 Task: Look for space in Banja Luka, Bosnia and Herzegovina from 8th June, 2023 to 19th June, 2023 for 1 adult in price range Rs.5000 to Rs.12000. Place can be shared room with 1  bedroom having 1 bed and 1 bathroom. Property type can be house, flat, guest house, hotel. Amenities needed are: heating. Booking option can be shelf check-in. Required host language is English.
Action: Mouse moved to (439, 117)
Screenshot: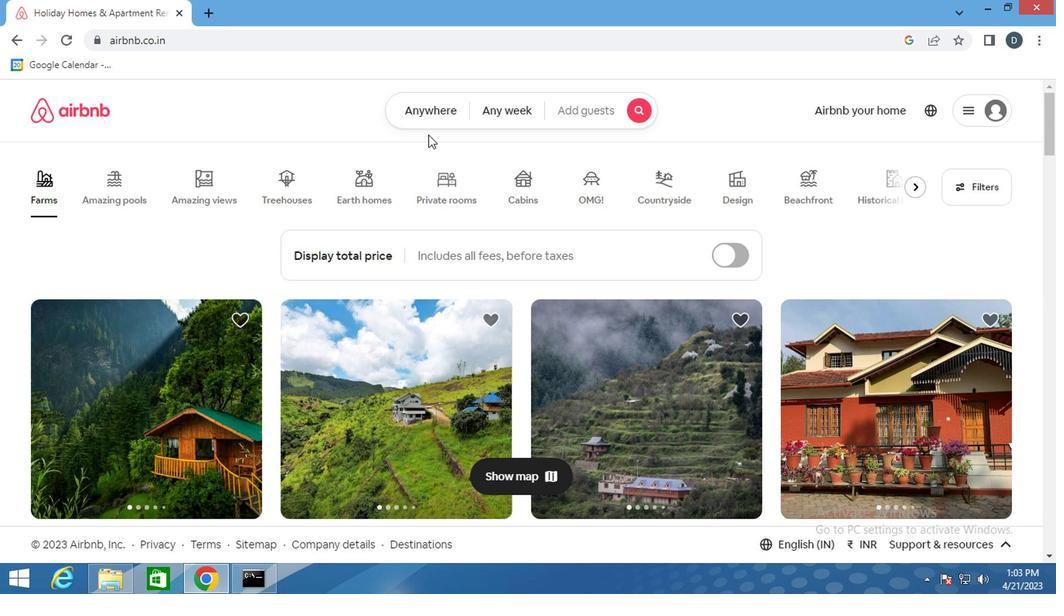 
Action: Mouse pressed left at (439, 117)
Screenshot: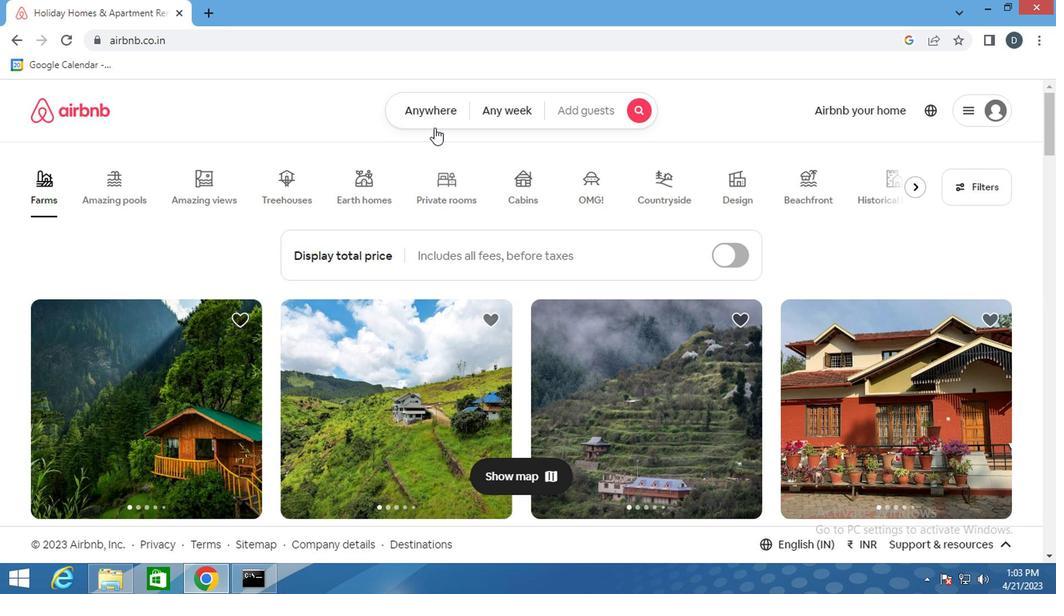 
Action: Mouse moved to (330, 163)
Screenshot: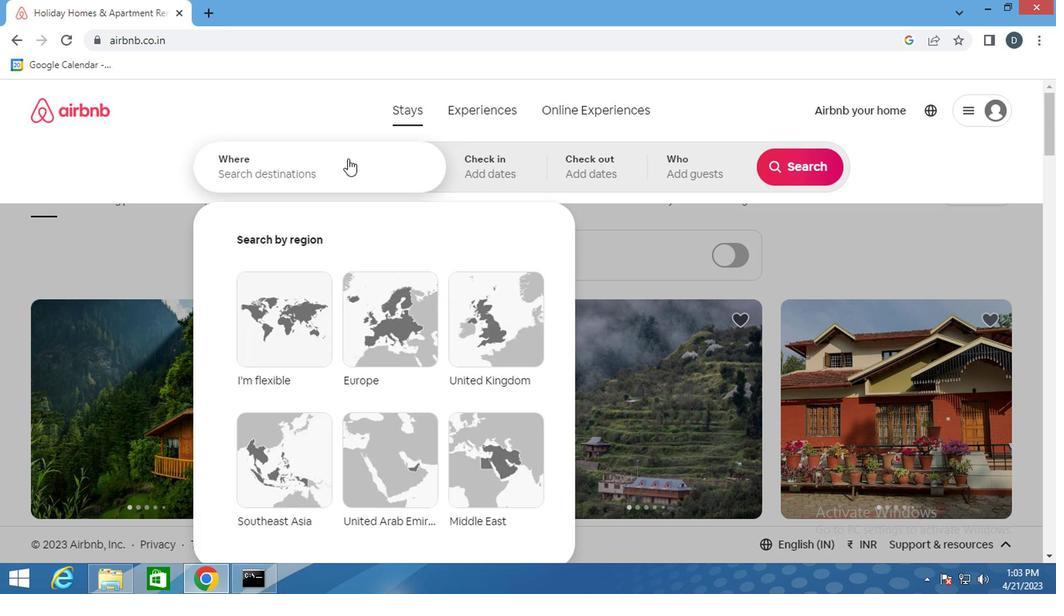 
Action: Mouse pressed left at (330, 163)
Screenshot: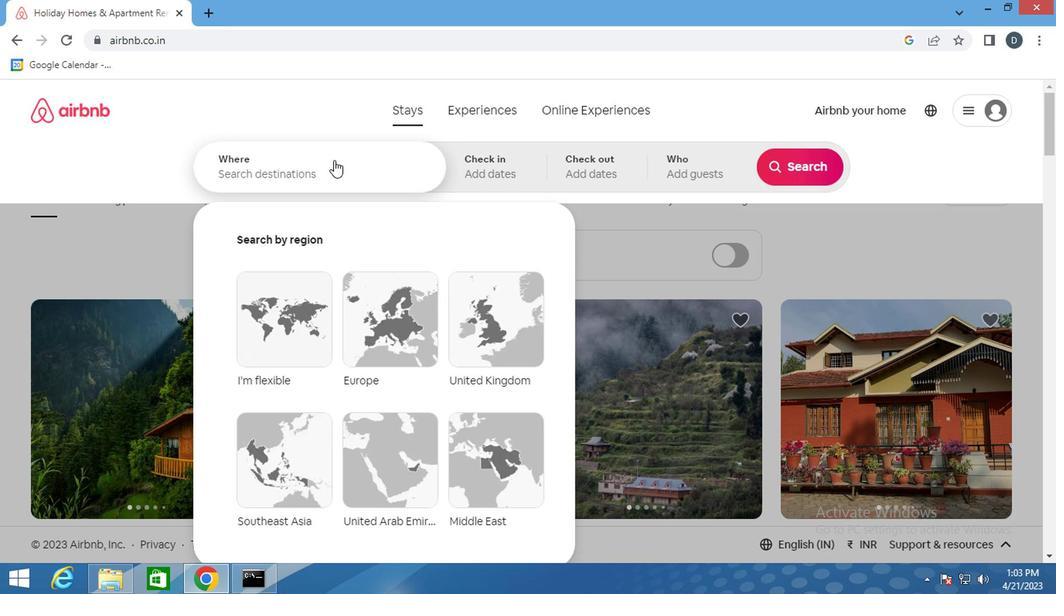
Action: Mouse moved to (314, 173)
Screenshot: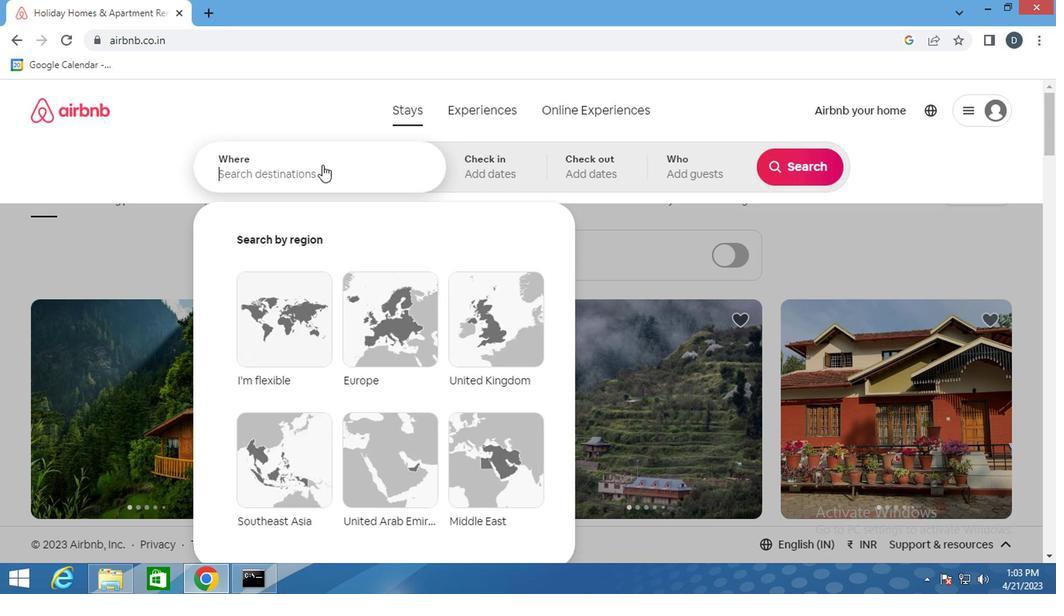 
Action: Key pressed <Key.shift><Key.shift><Key.shift><Key.shift>BANJA<Key.space><Key.shift>LUKA,<Key.shift>BOSNIA<Key.space>AND<Key.space><Key.shift><Key.shift><Key.shift><Key.shift><Key.shift>HERZEGOVINA<Key.enter>
Screenshot: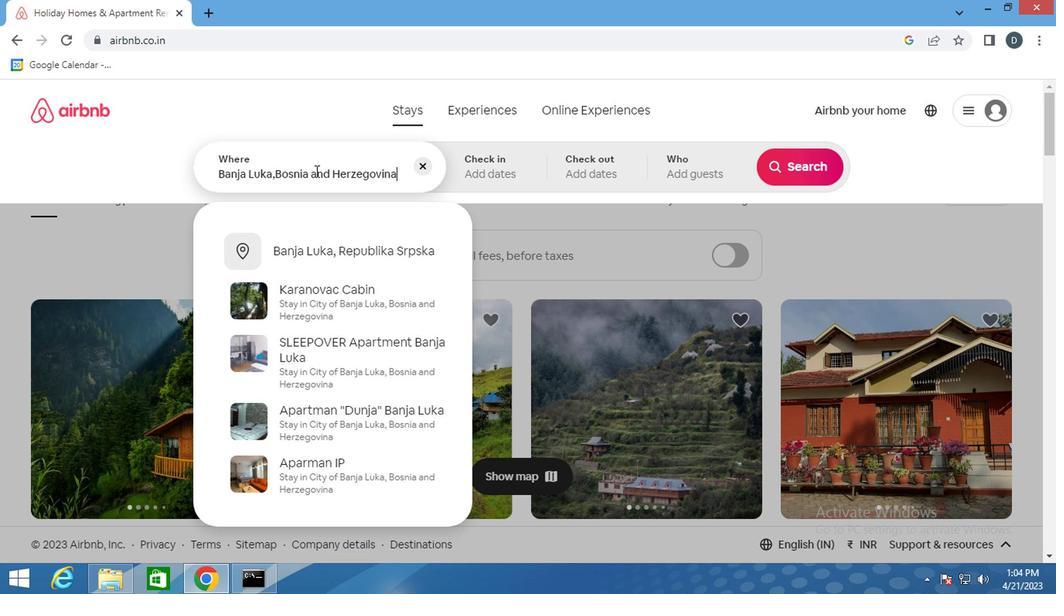 
Action: Mouse moved to (787, 284)
Screenshot: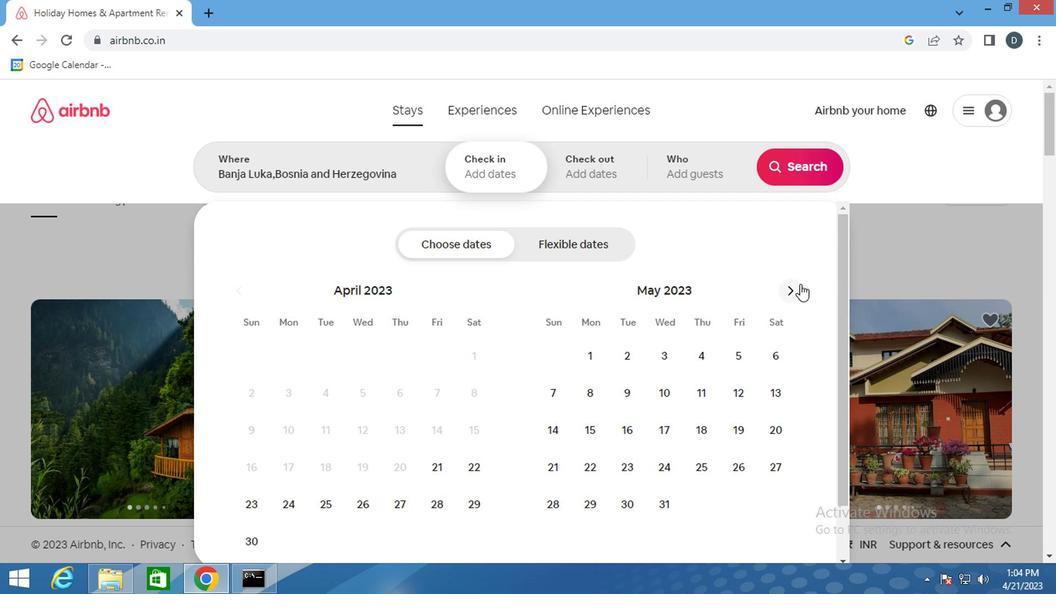 
Action: Mouse pressed left at (787, 284)
Screenshot: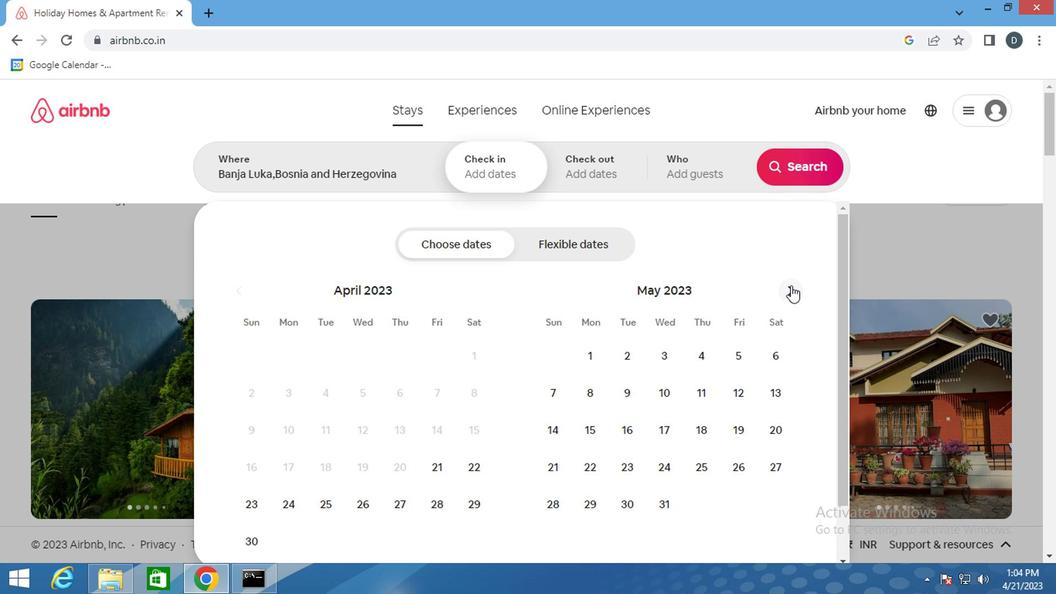 
Action: Mouse moved to (694, 389)
Screenshot: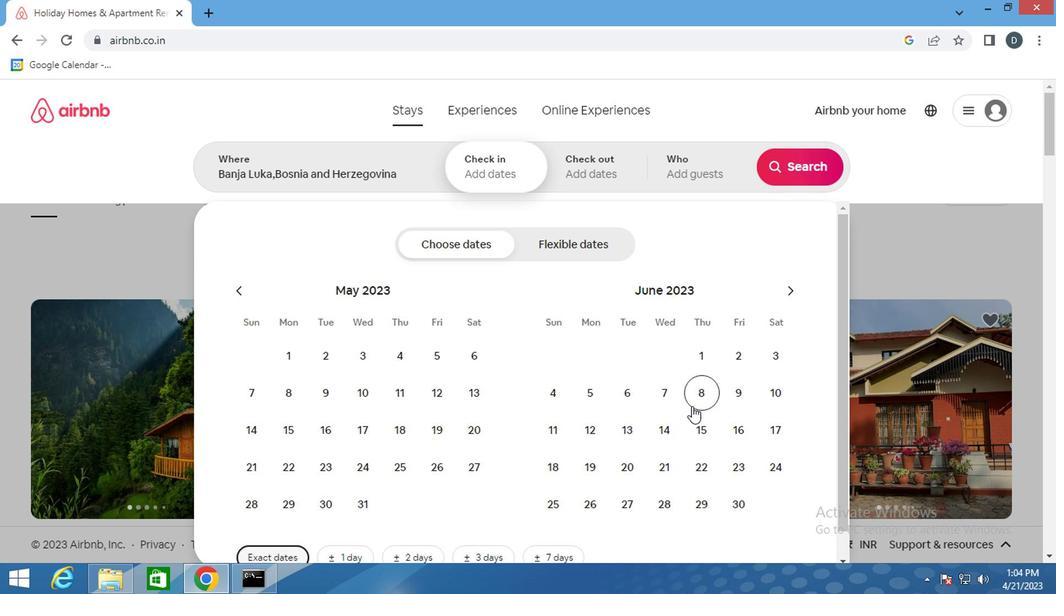 
Action: Mouse pressed left at (694, 389)
Screenshot: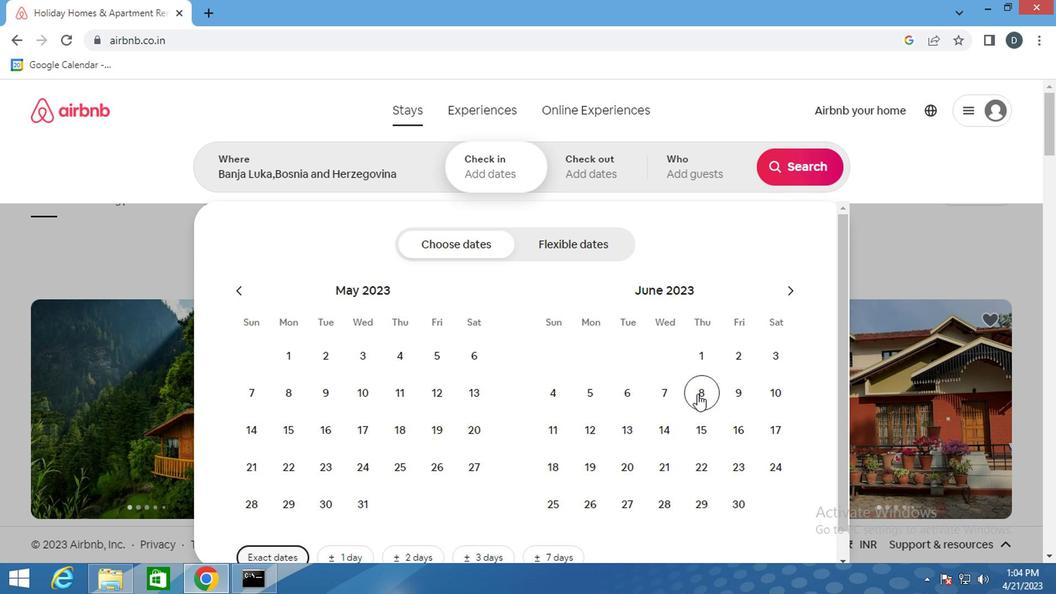 
Action: Mouse moved to (601, 469)
Screenshot: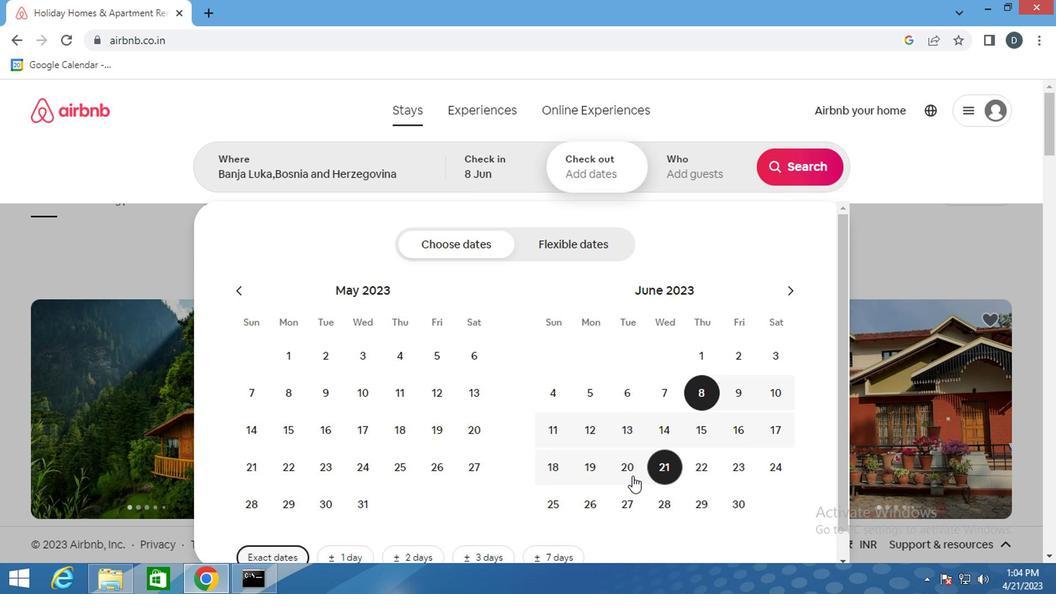 
Action: Mouse pressed left at (601, 469)
Screenshot: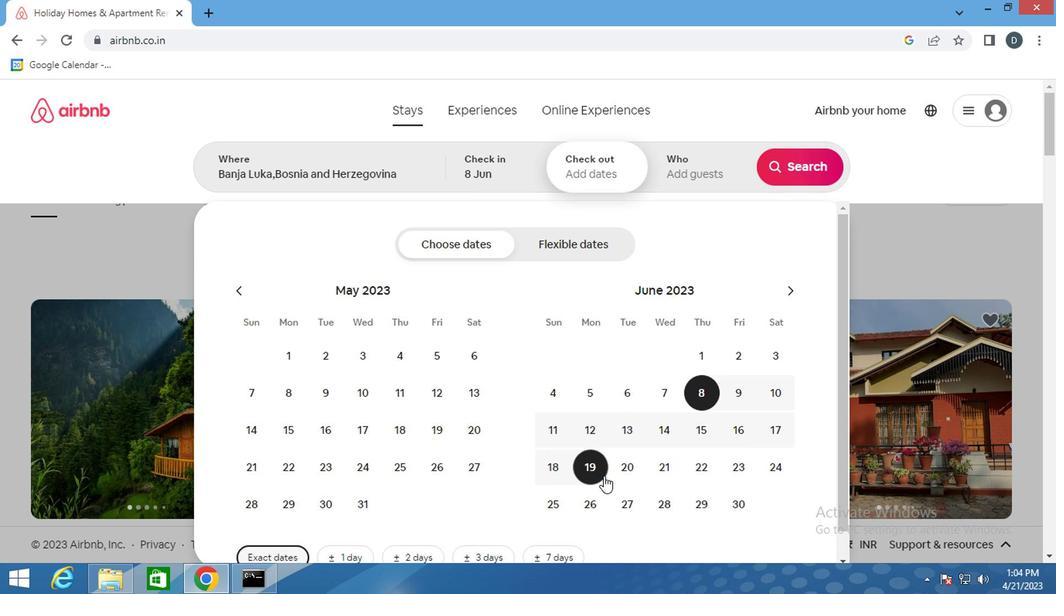 
Action: Mouse moved to (696, 169)
Screenshot: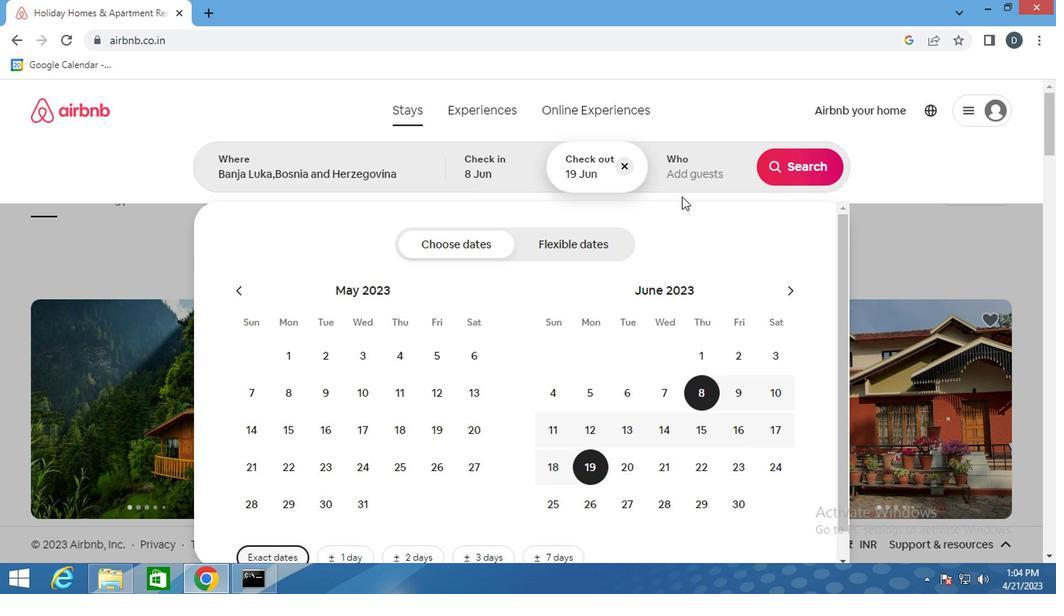 
Action: Mouse pressed left at (696, 169)
Screenshot: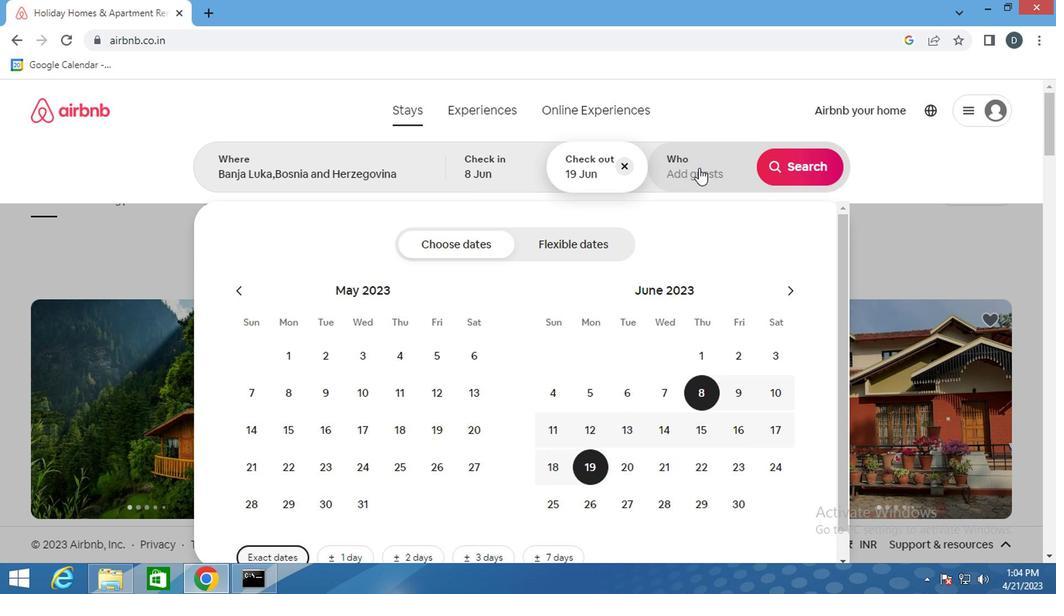 
Action: Mouse moved to (799, 245)
Screenshot: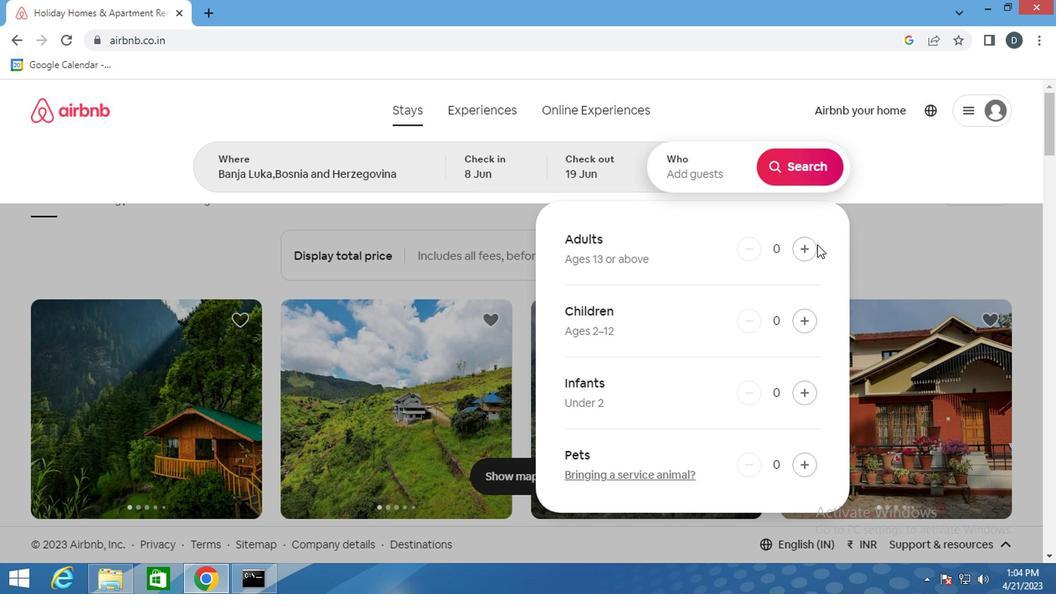 
Action: Mouse pressed left at (799, 245)
Screenshot: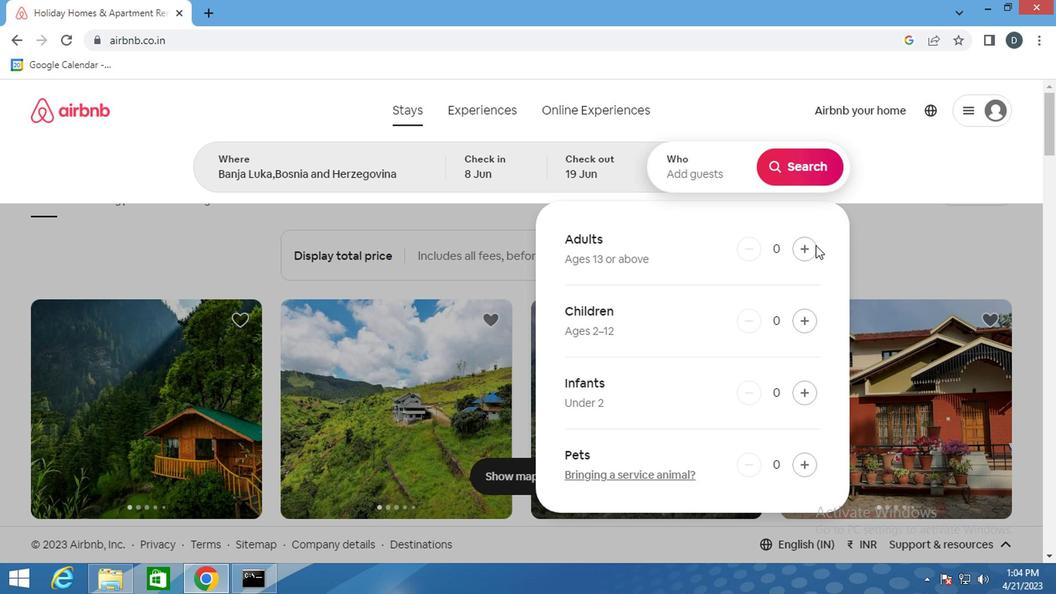 
Action: Mouse moved to (791, 158)
Screenshot: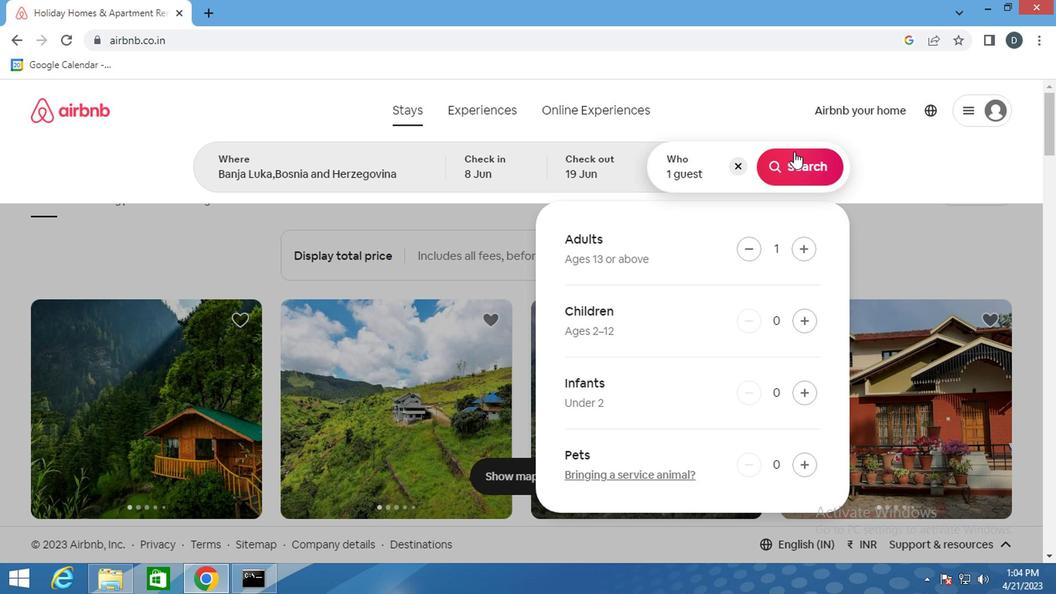 
Action: Mouse pressed left at (791, 158)
Screenshot: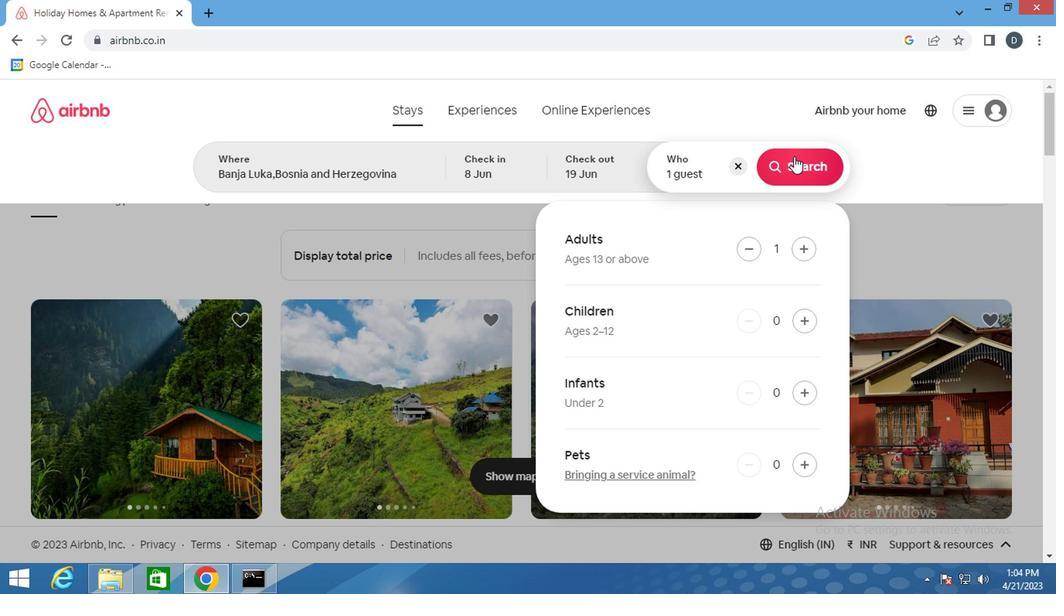 
Action: Mouse moved to (996, 174)
Screenshot: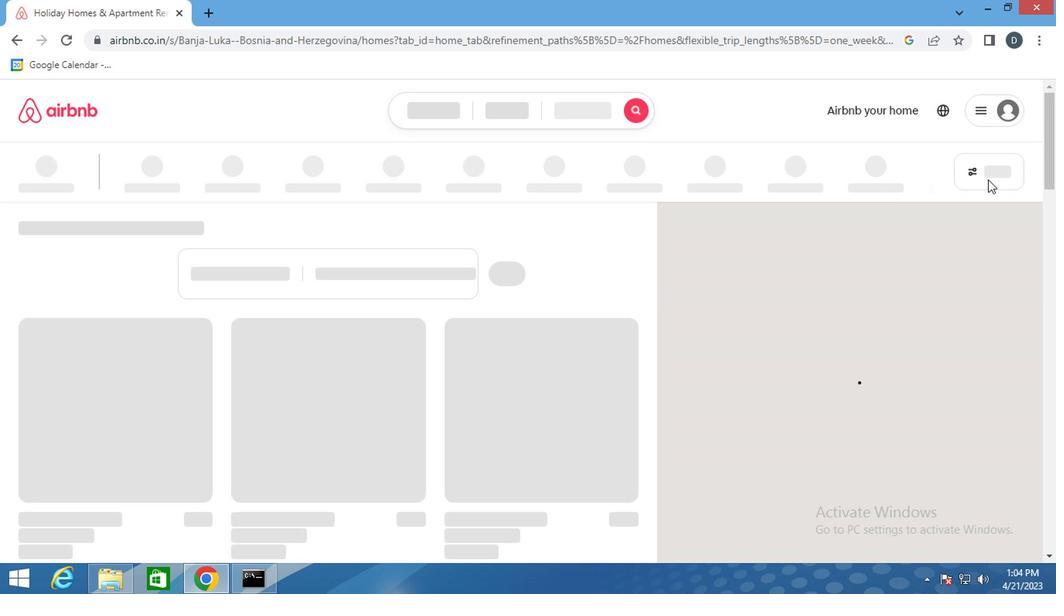 
Action: Mouse pressed left at (996, 174)
Screenshot: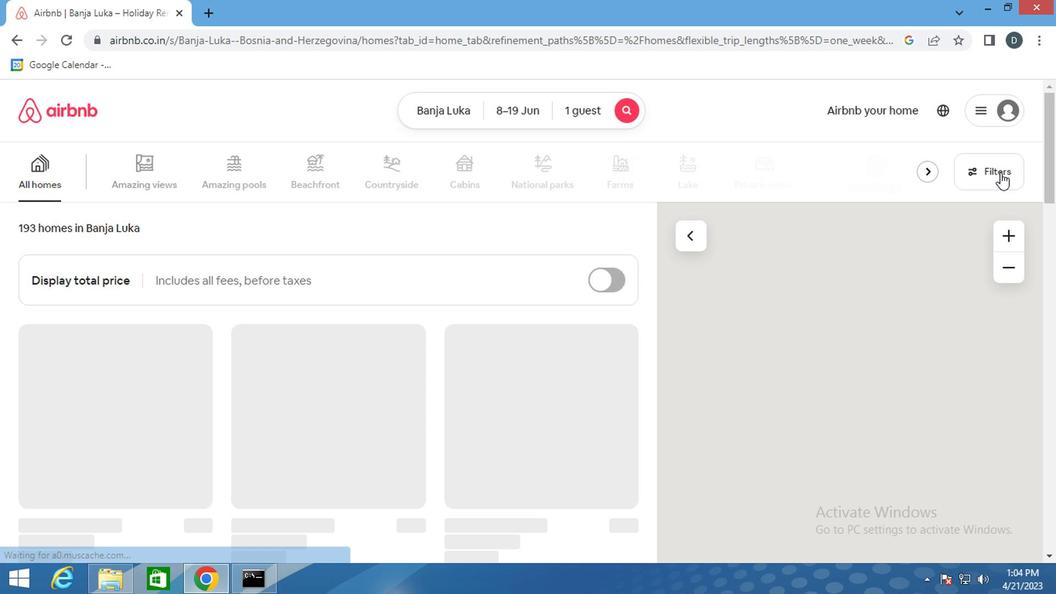 
Action: Mouse moved to (331, 364)
Screenshot: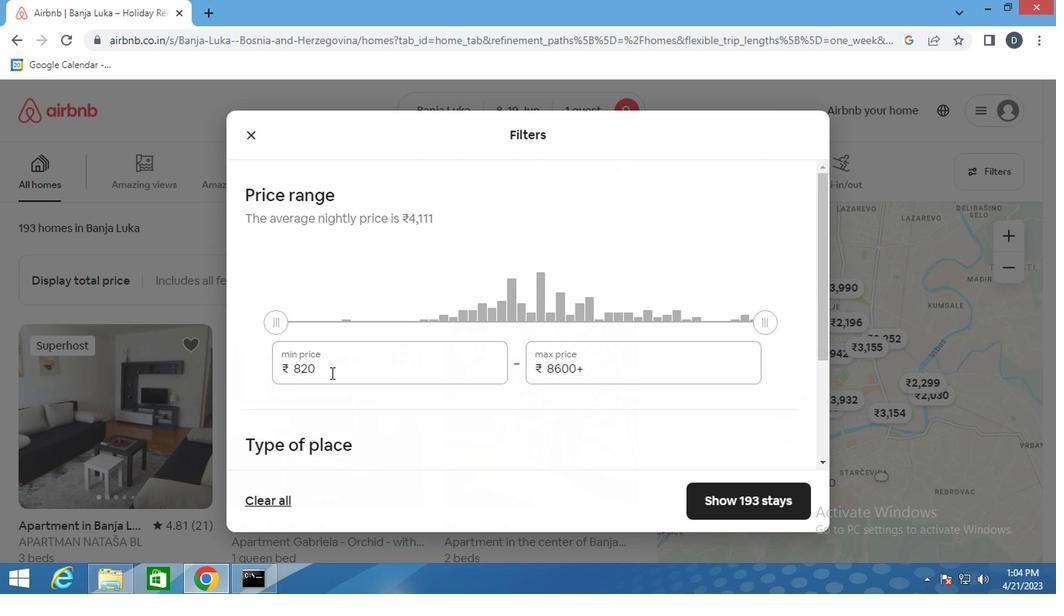 
Action: Mouse pressed left at (331, 364)
Screenshot: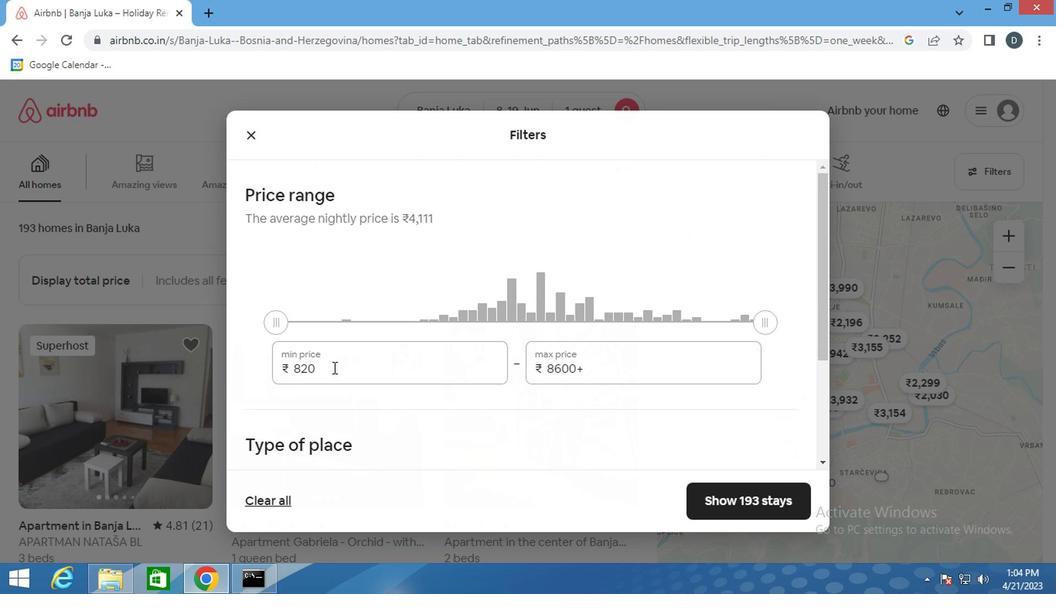 
Action: Mouse pressed left at (331, 364)
Screenshot: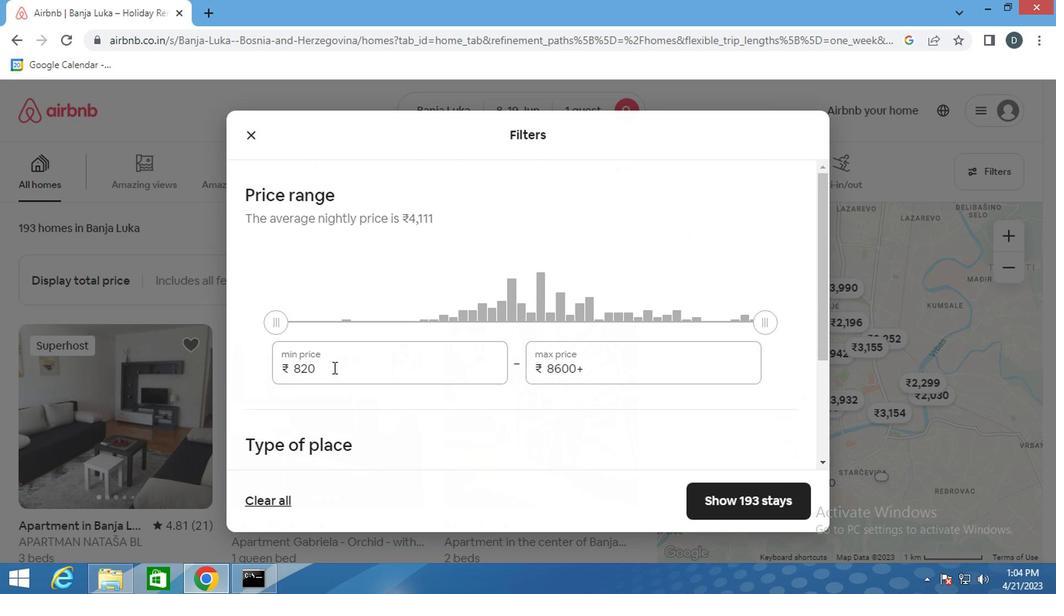 
Action: Key pressed 5000<Key.tab>ctrl+Actrl+12000
Screenshot: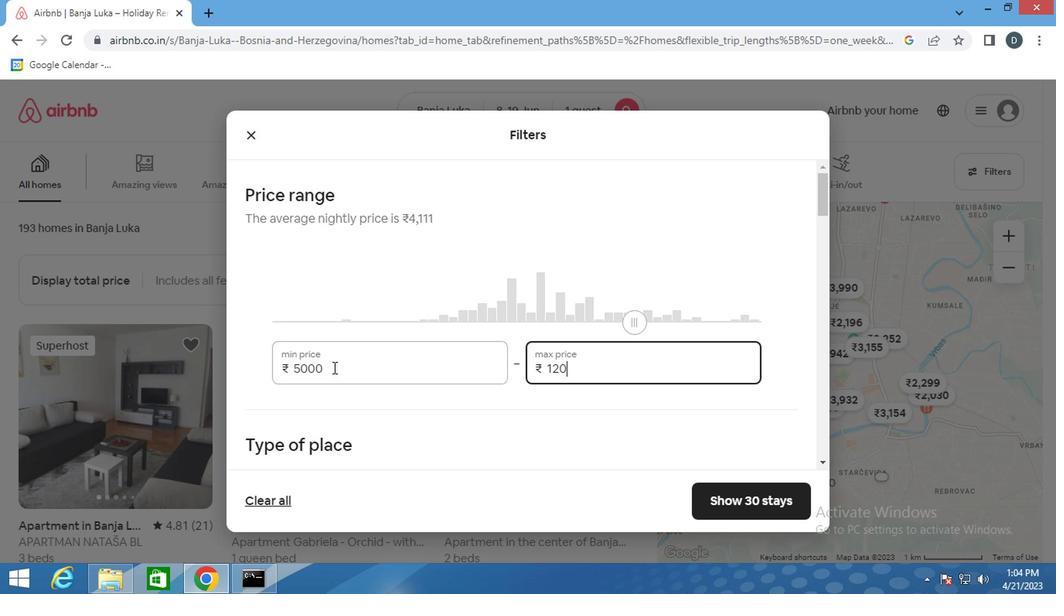 
Action: Mouse moved to (501, 406)
Screenshot: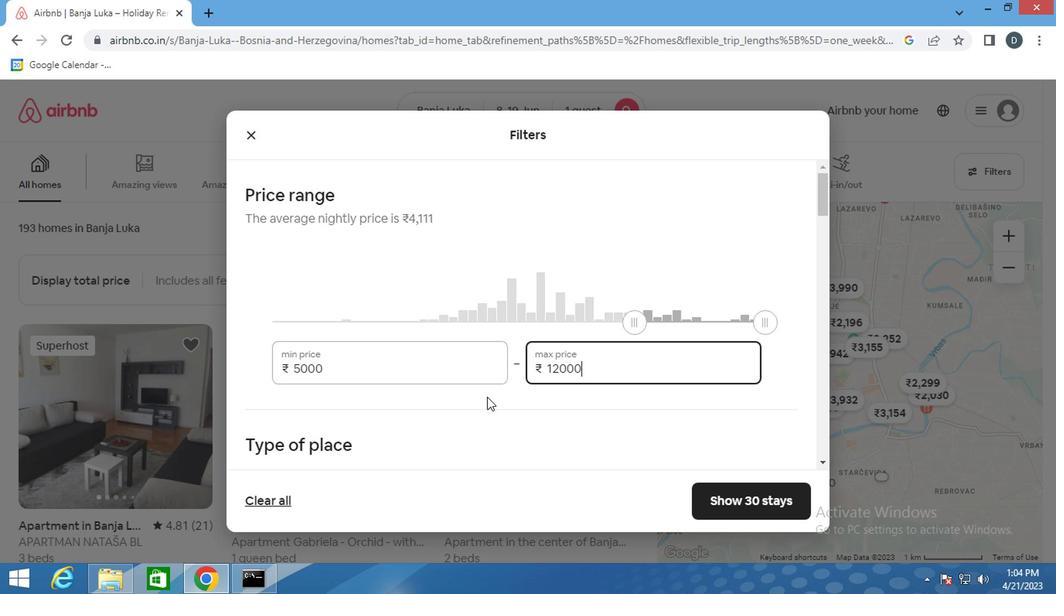 
Action: Mouse scrolled (501, 406) with delta (0, 0)
Screenshot: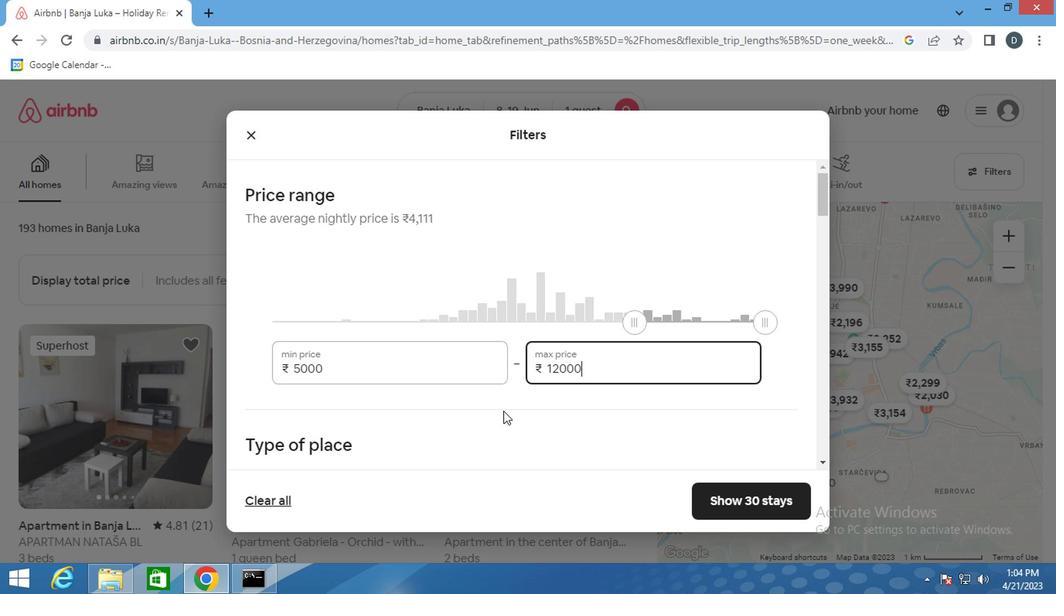 
Action: Mouse scrolled (501, 406) with delta (0, 0)
Screenshot: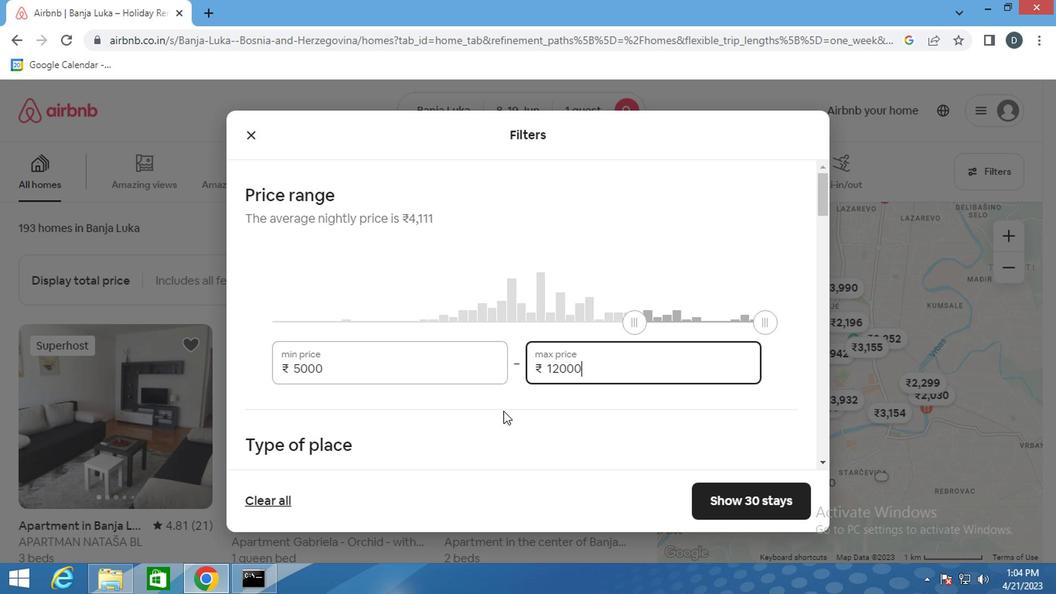 
Action: Mouse moved to (501, 406)
Screenshot: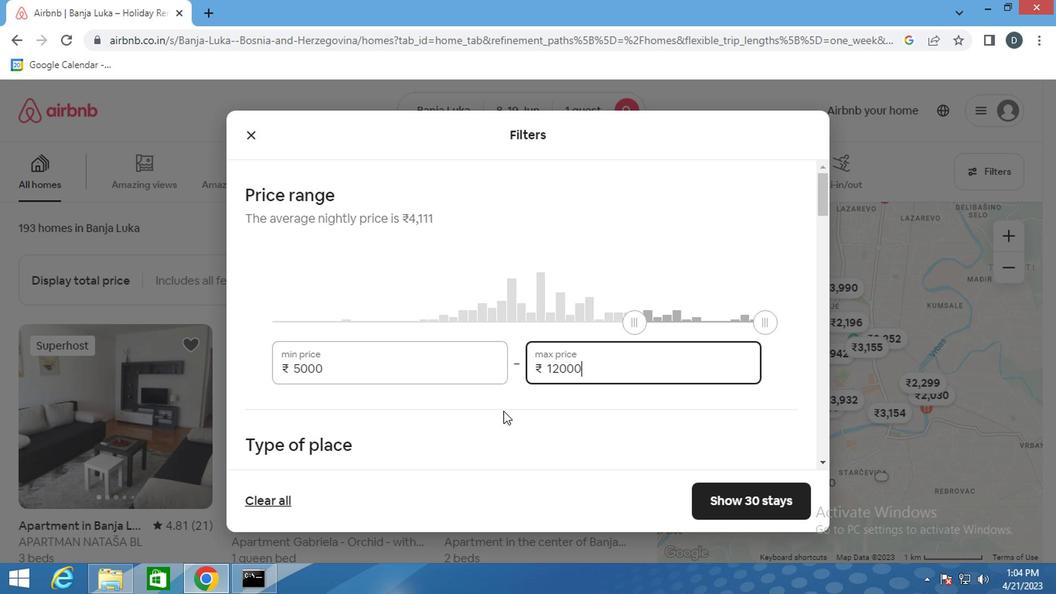 
Action: Mouse scrolled (501, 406) with delta (0, 0)
Screenshot: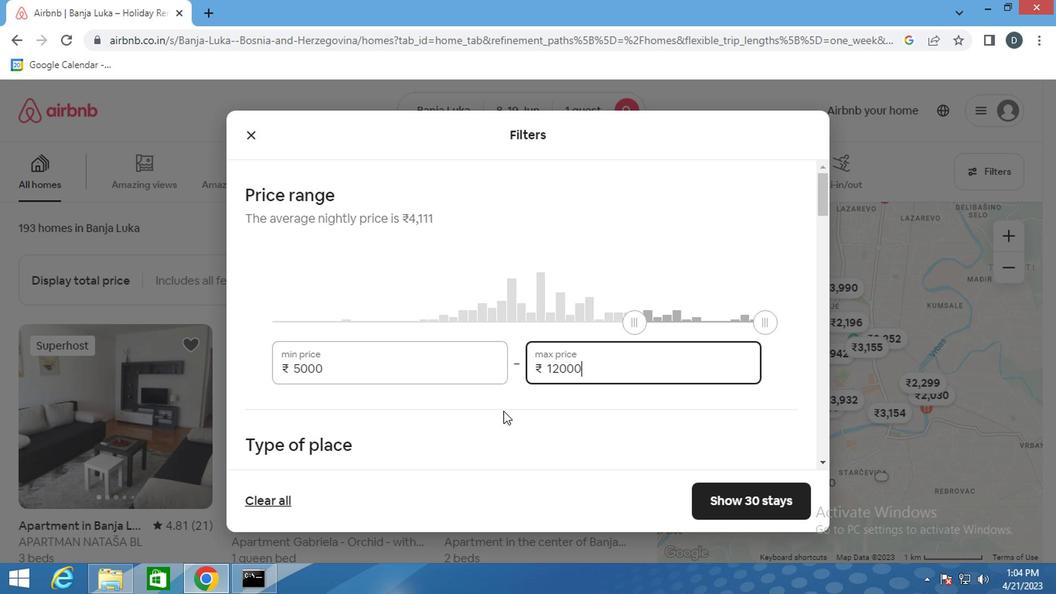 
Action: Mouse moved to (463, 369)
Screenshot: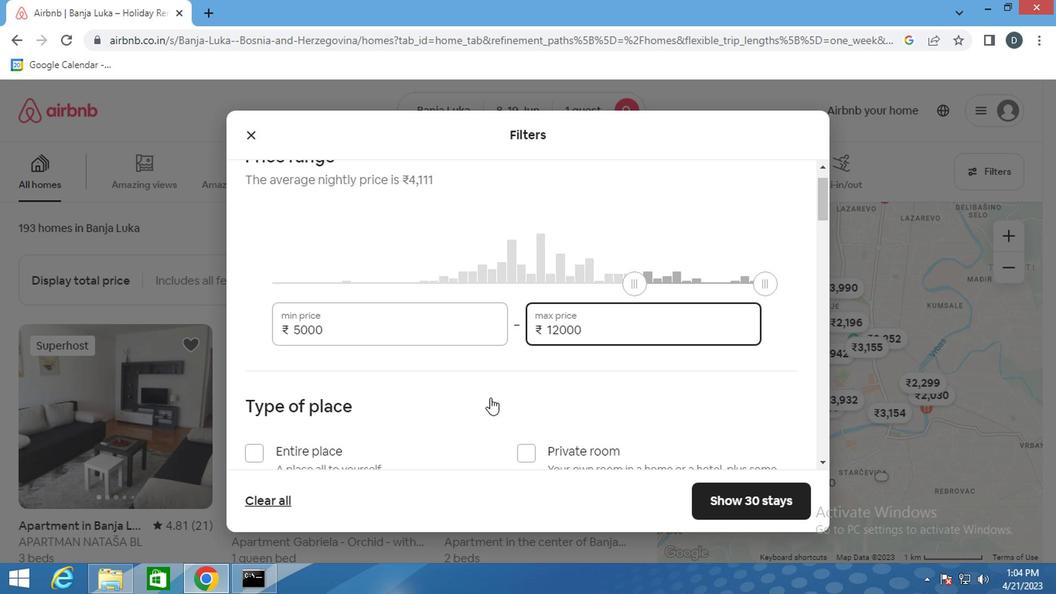 
Action: Mouse scrolled (463, 368) with delta (0, -1)
Screenshot: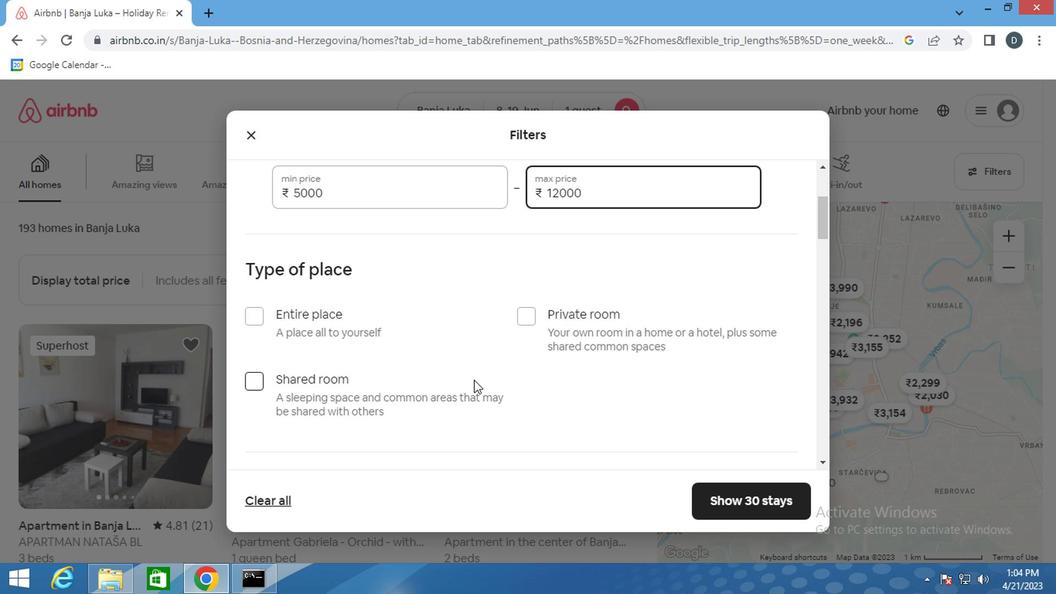 
Action: Mouse scrolled (463, 368) with delta (0, -1)
Screenshot: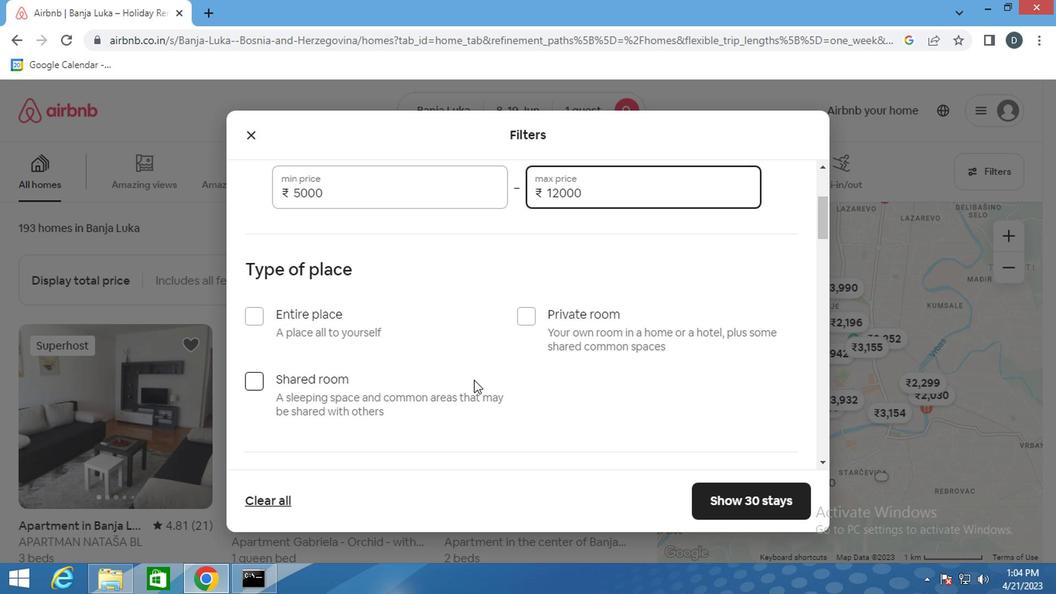 
Action: Mouse moved to (358, 224)
Screenshot: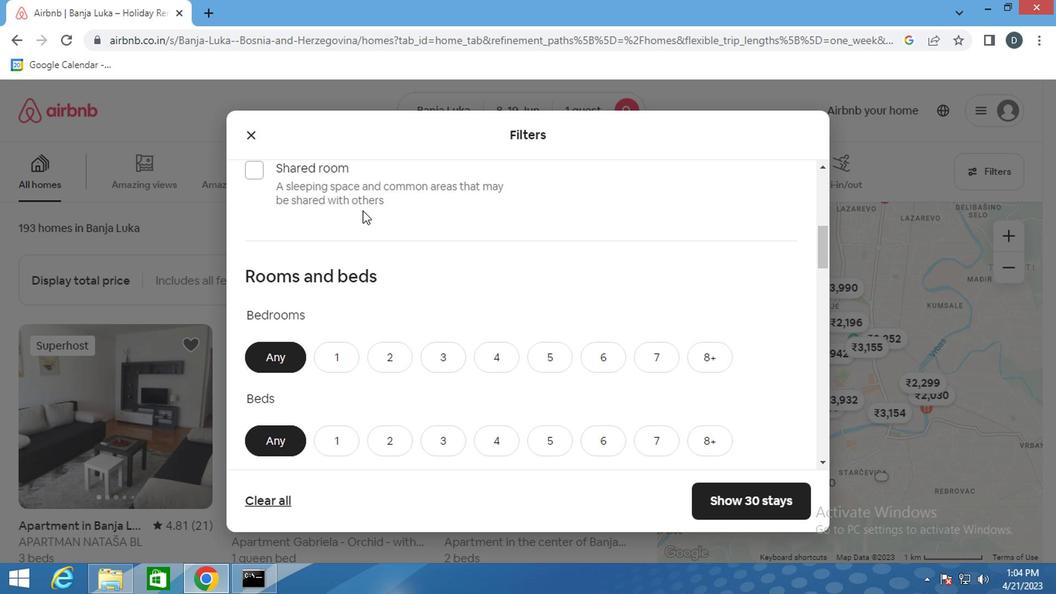 
Action: Mouse scrolled (358, 225) with delta (0, 0)
Screenshot: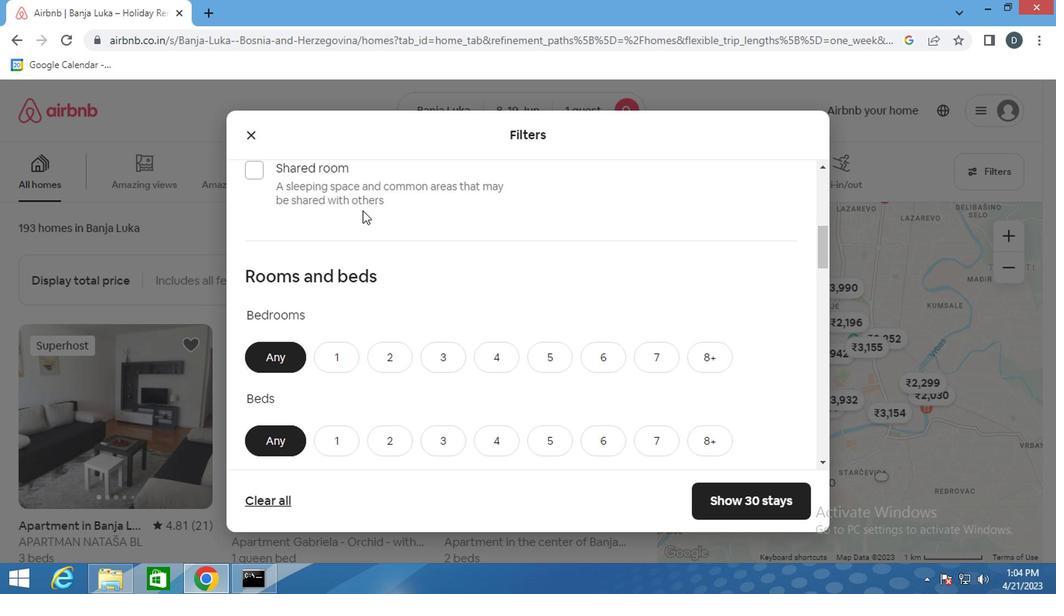 
Action: Mouse scrolled (358, 225) with delta (0, 0)
Screenshot: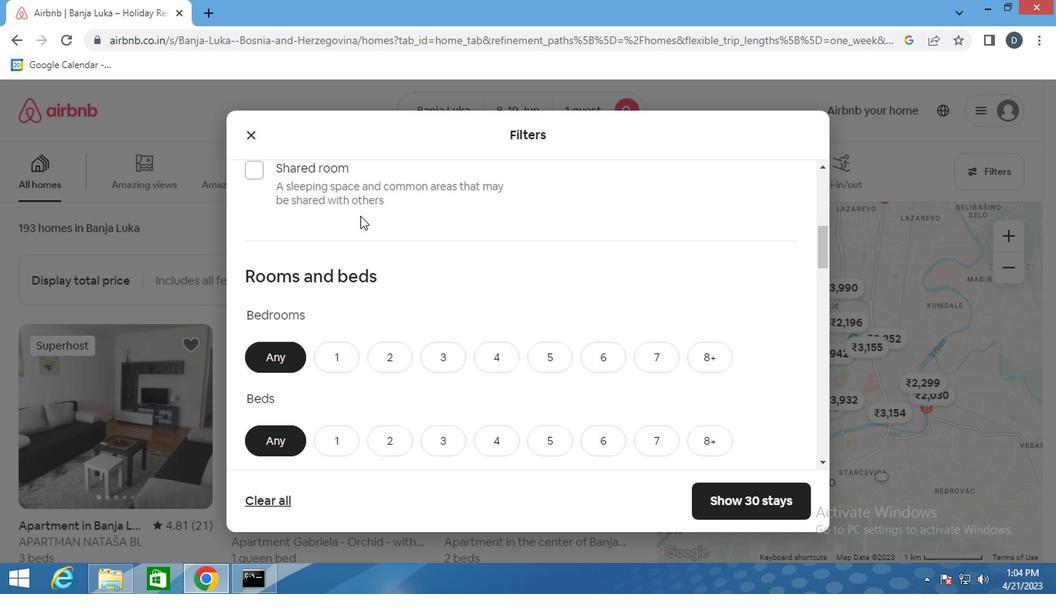 
Action: Mouse moved to (358, 234)
Screenshot: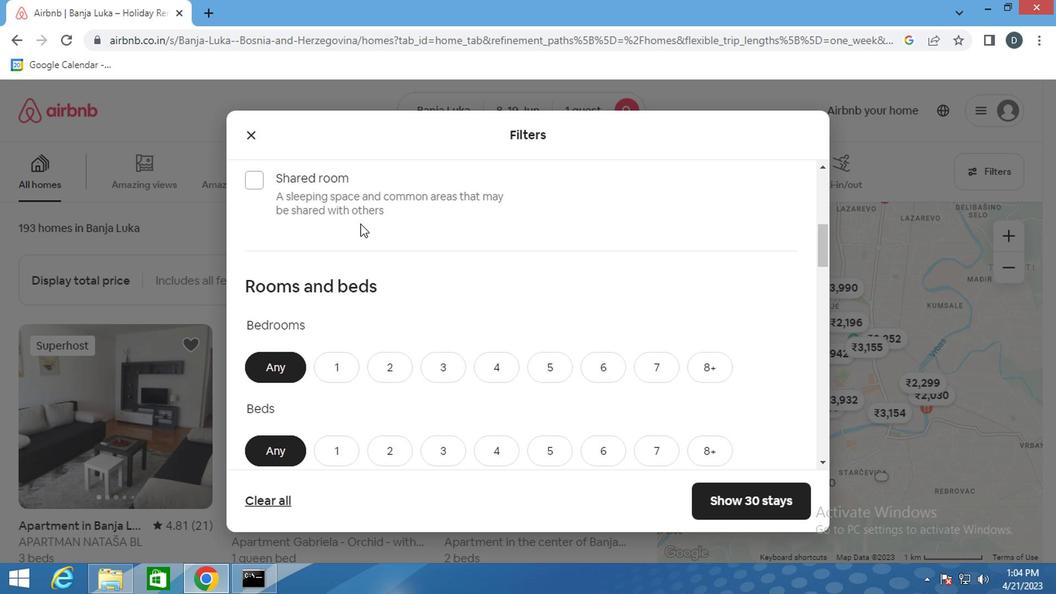 
Action: Mouse scrolled (358, 233) with delta (0, -1)
Screenshot: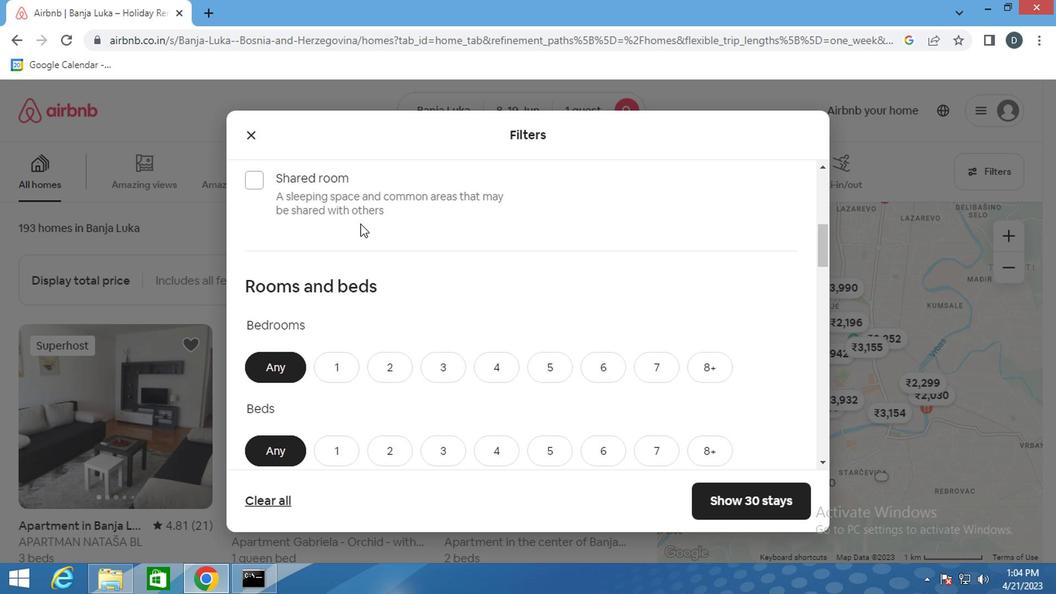 
Action: Mouse moved to (389, 265)
Screenshot: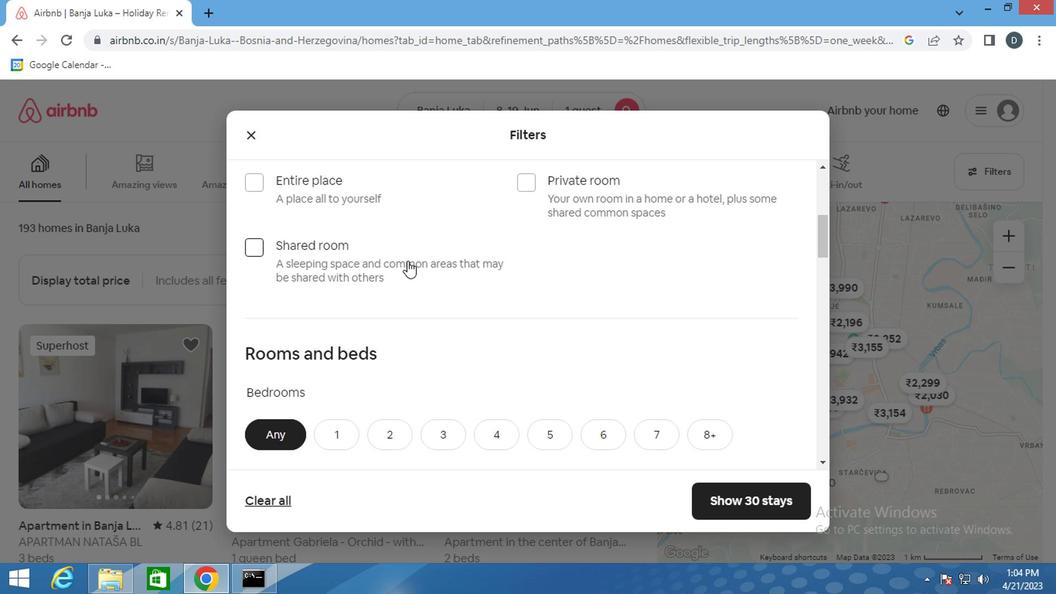 
Action: Mouse pressed left at (389, 265)
Screenshot: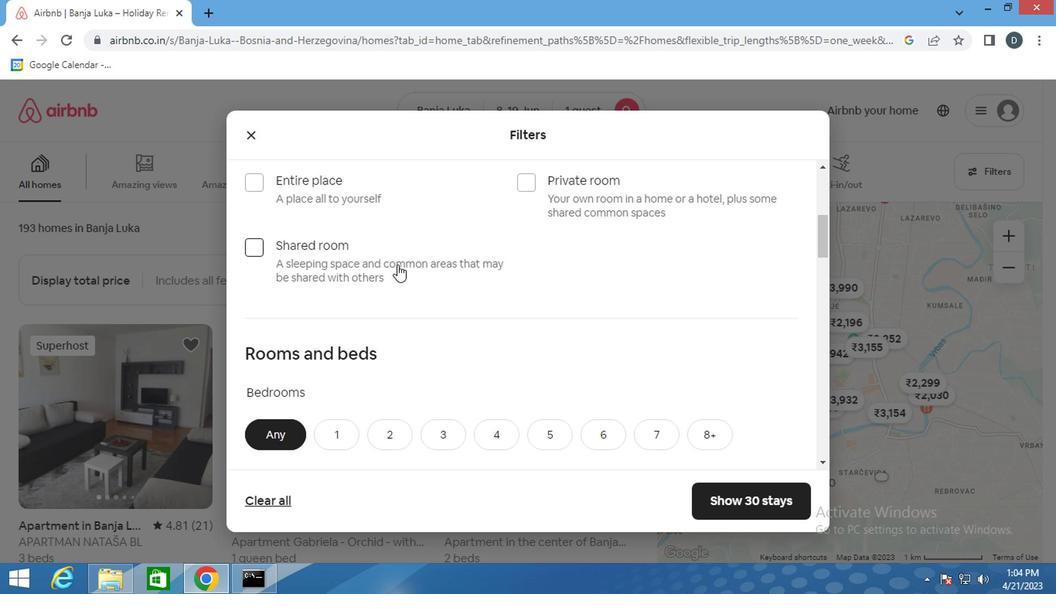 
Action: Mouse moved to (316, 390)
Screenshot: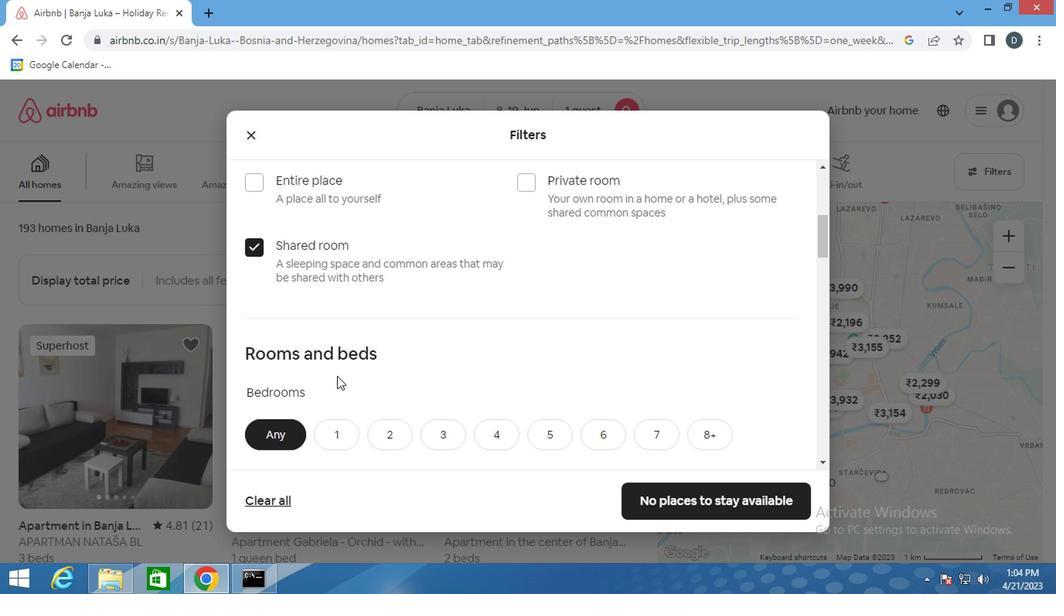 
Action: Mouse scrolled (316, 389) with delta (0, 0)
Screenshot: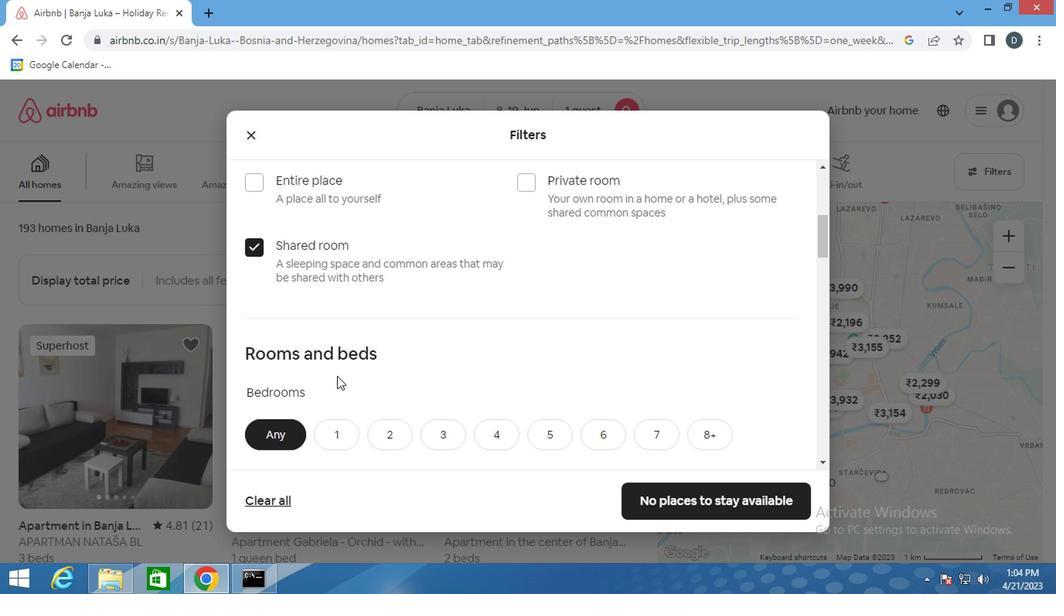 
Action: Mouse scrolled (316, 389) with delta (0, 0)
Screenshot: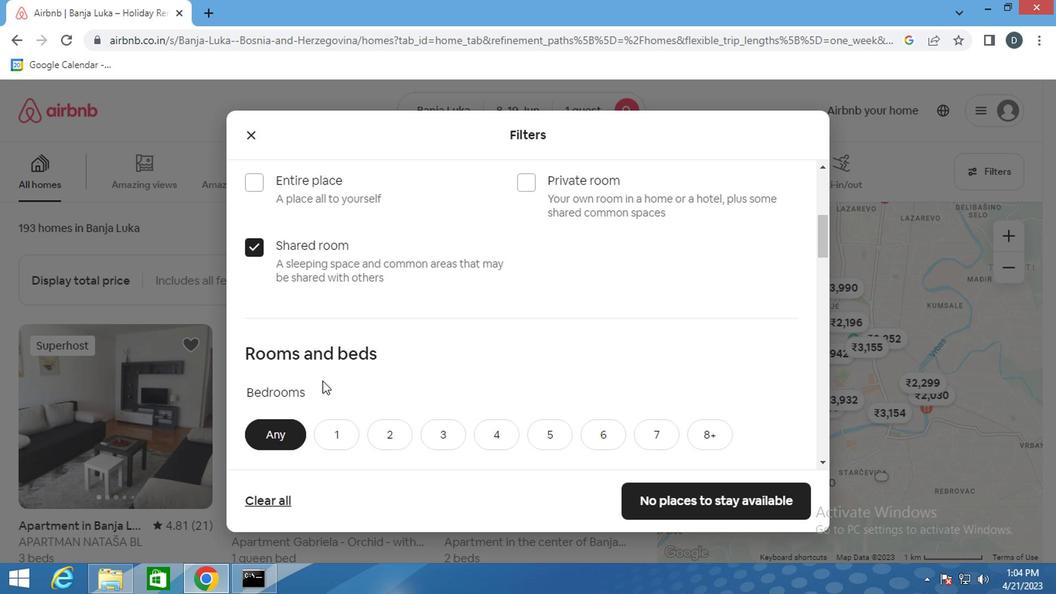 
Action: Mouse moved to (331, 275)
Screenshot: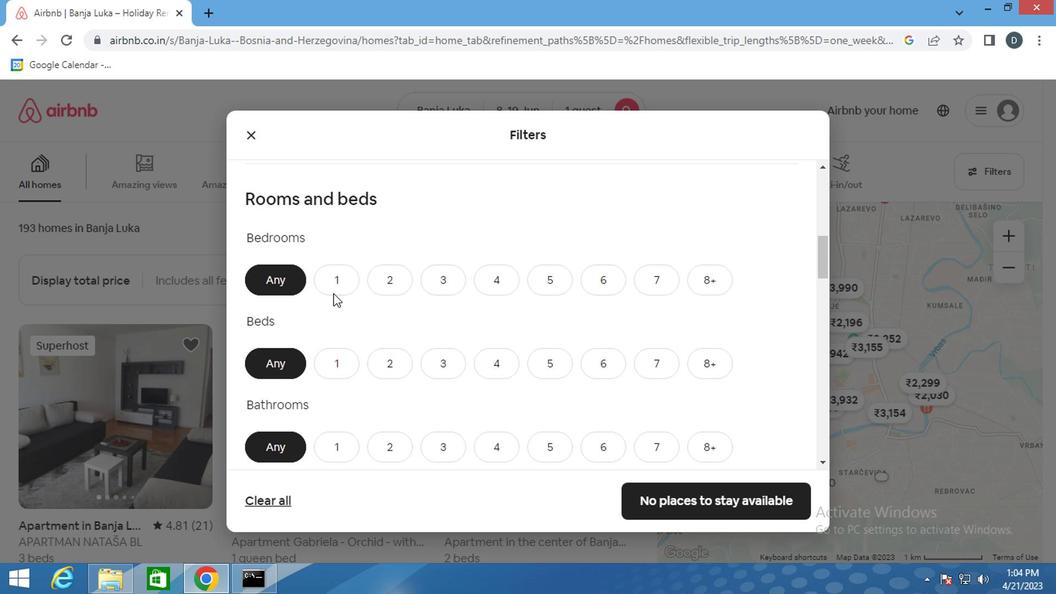 
Action: Mouse pressed left at (331, 275)
Screenshot: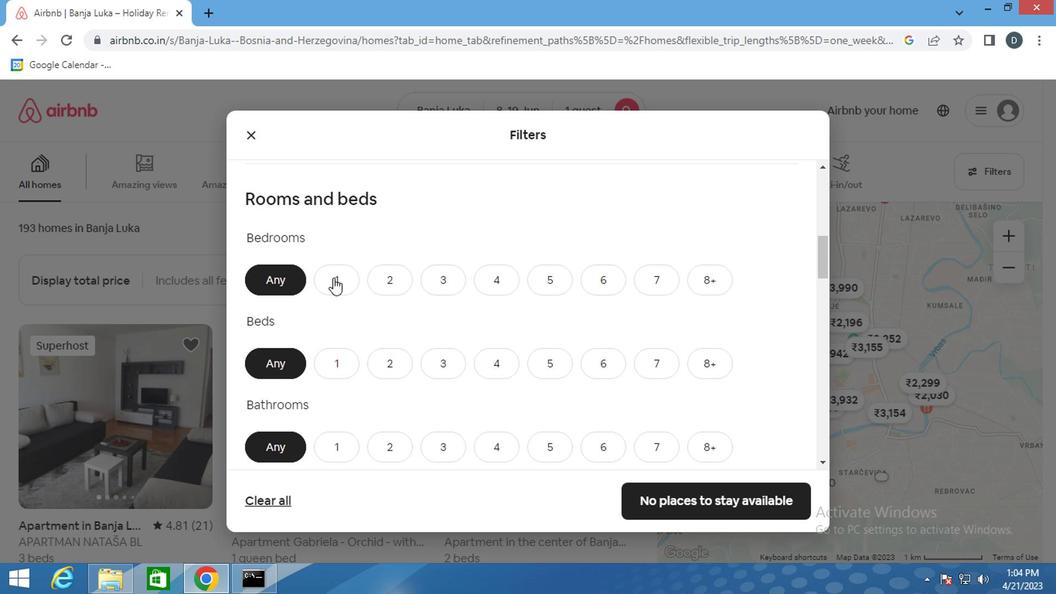 
Action: Mouse moved to (335, 352)
Screenshot: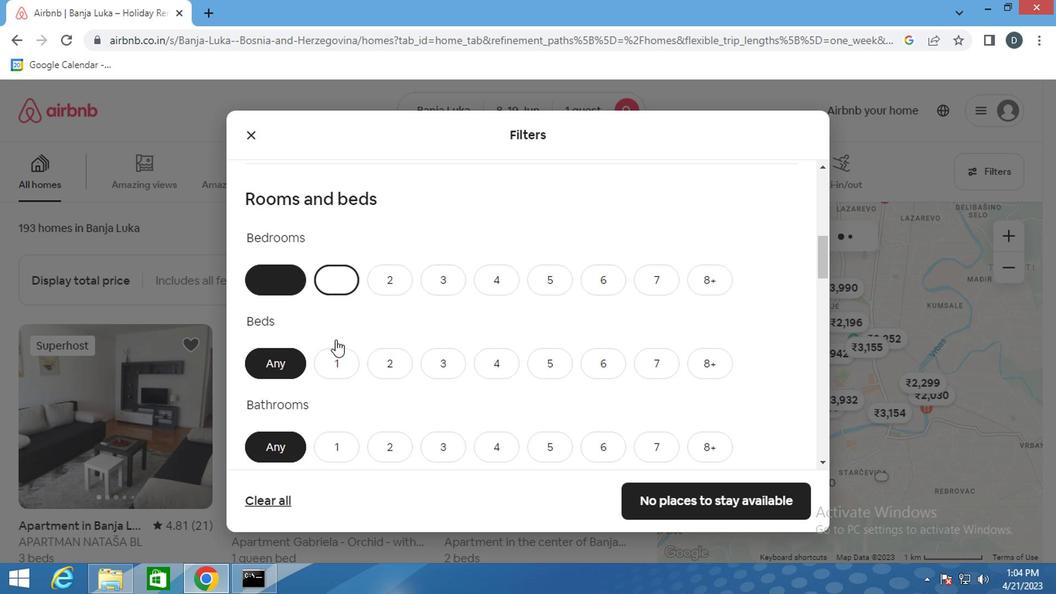 
Action: Mouse pressed left at (335, 352)
Screenshot: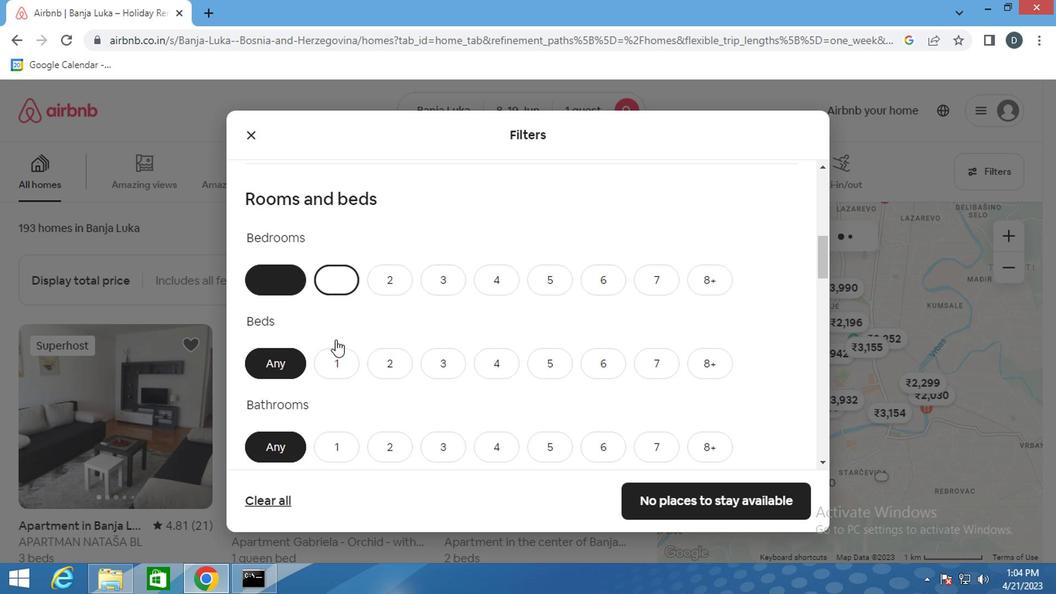 
Action: Mouse moved to (337, 435)
Screenshot: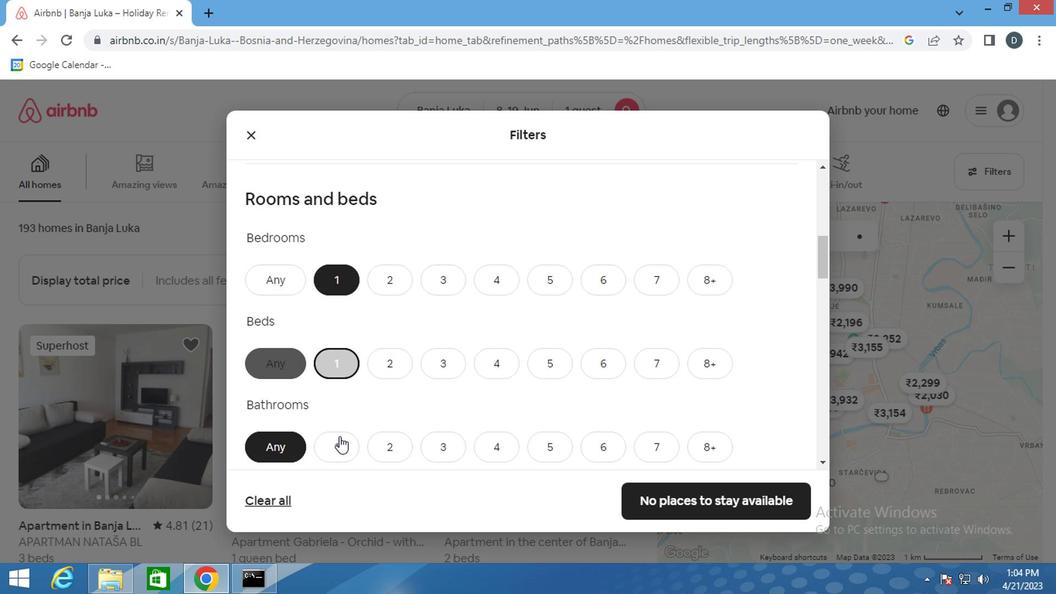 
Action: Mouse pressed left at (337, 435)
Screenshot: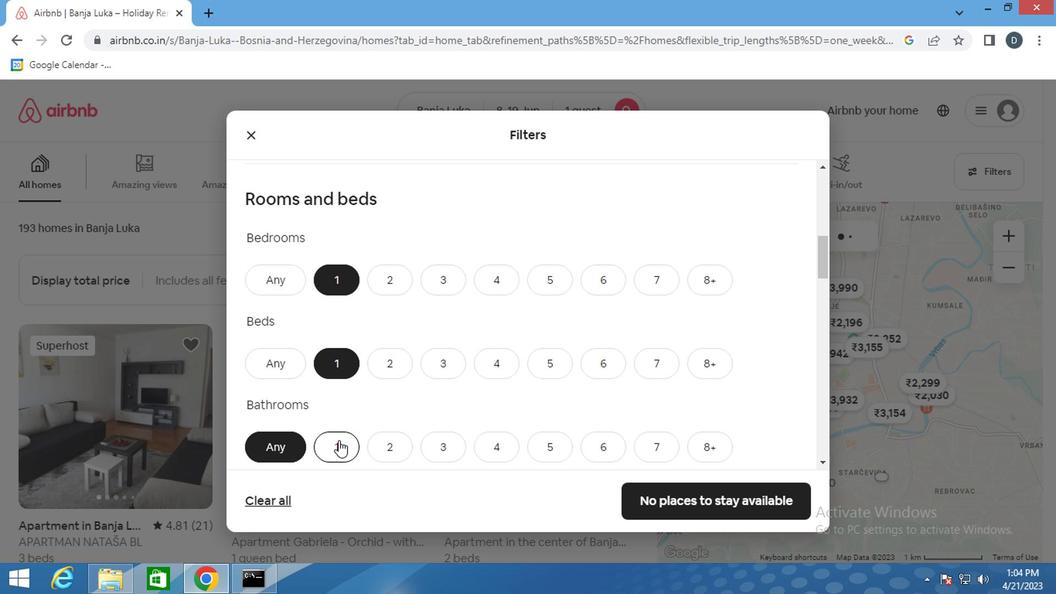 
Action: Mouse moved to (344, 404)
Screenshot: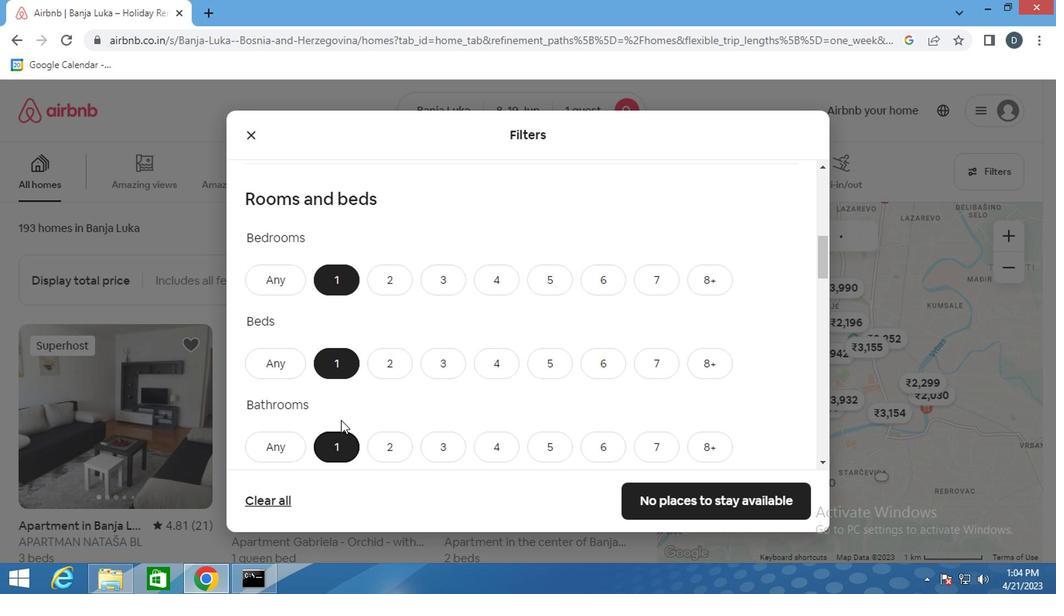 
Action: Mouse scrolled (344, 404) with delta (0, 0)
Screenshot: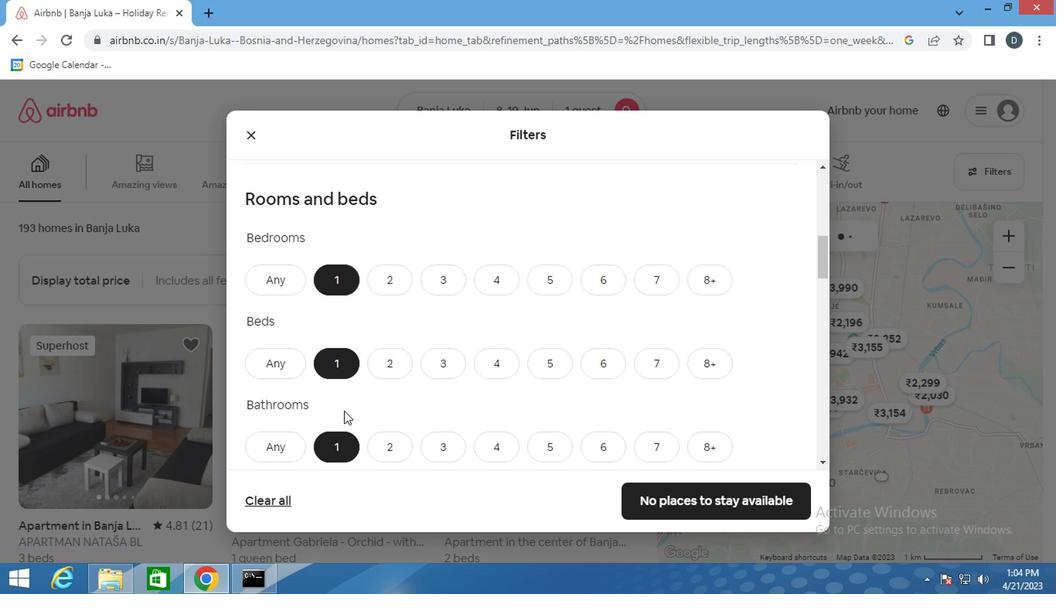 
Action: Mouse scrolled (344, 404) with delta (0, 0)
Screenshot: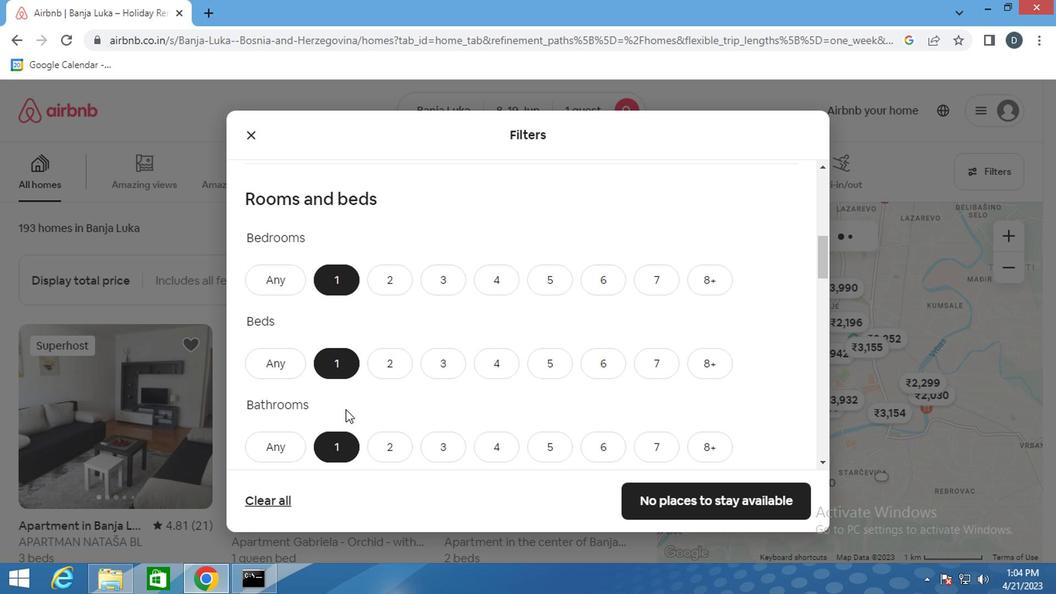 
Action: Mouse scrolled (344, 404) with delta (0, 0)
Screenshot: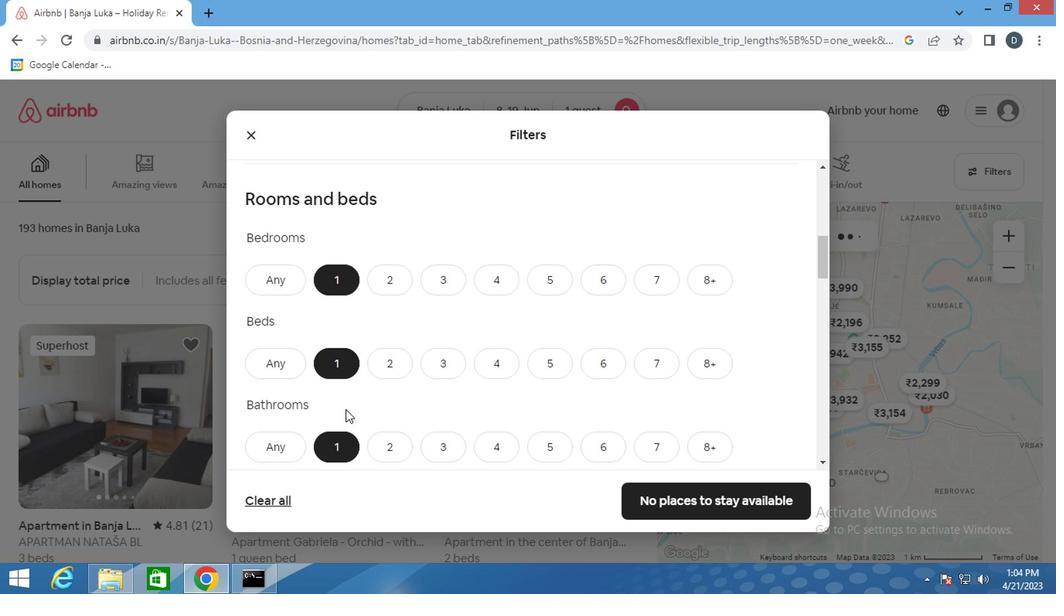 
Action: Mouse moved to (358, 381)
Screenshot: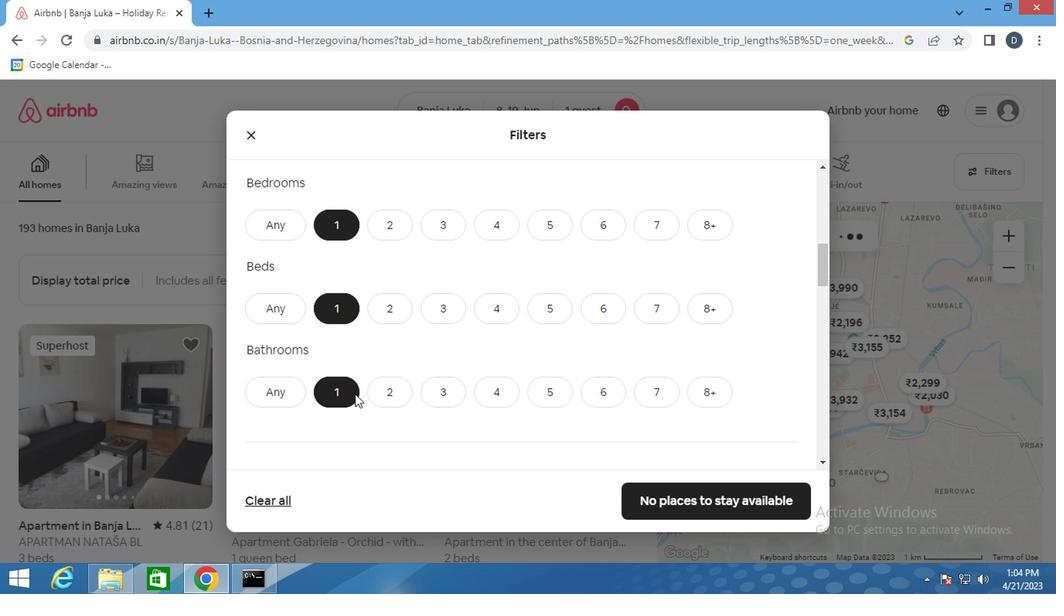 
Action: Mouse scrolled (358, 380) with delta (0, -1)
Screenshot: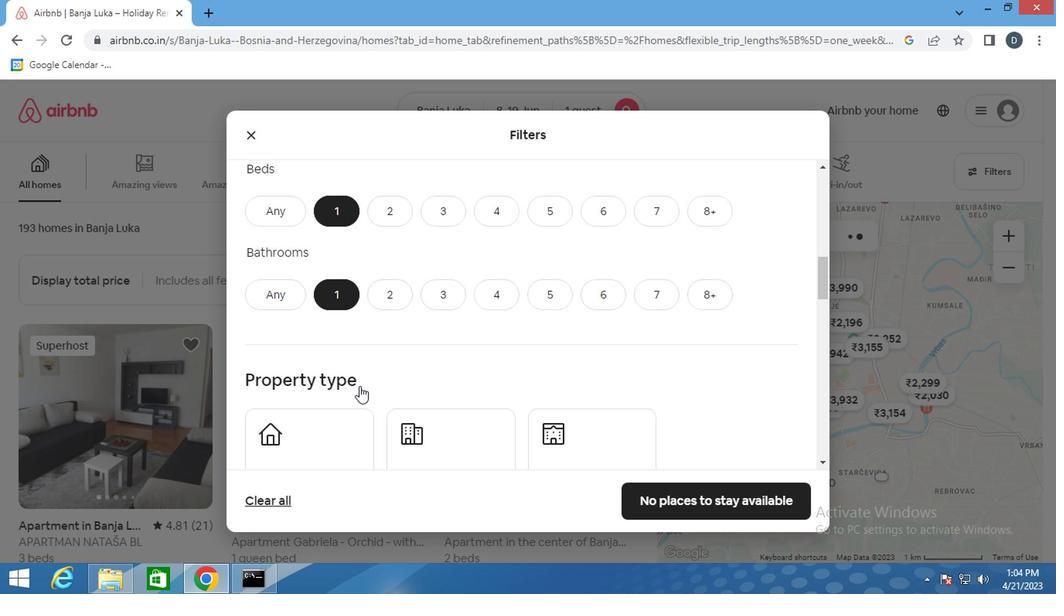 
Action: Mouse scrolled (358, 380) with delta (0, -1)
Screenshot: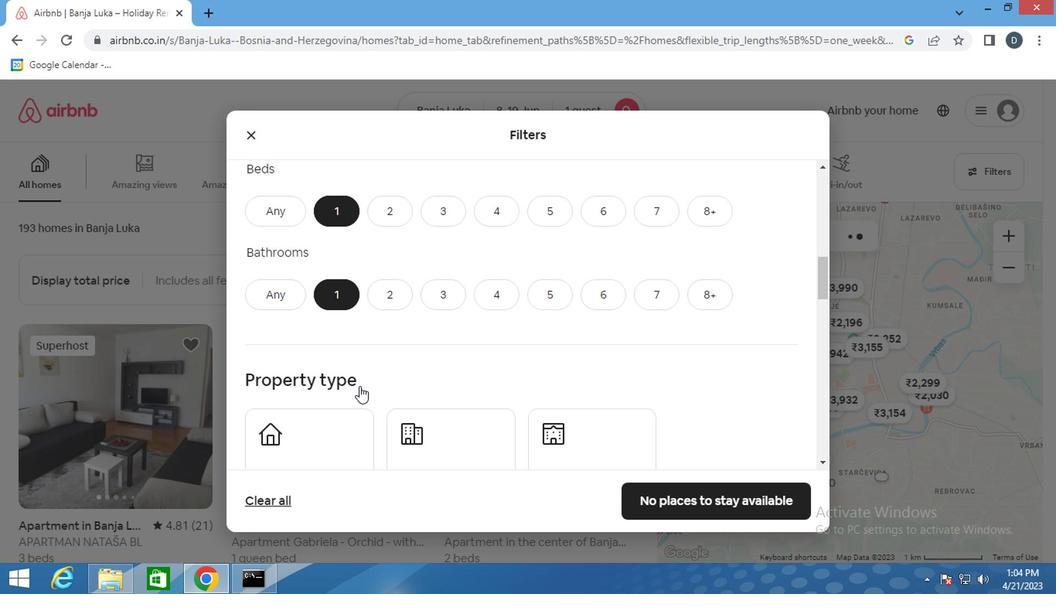 
Action: Mouse moved to (300, 235)
Screenshot: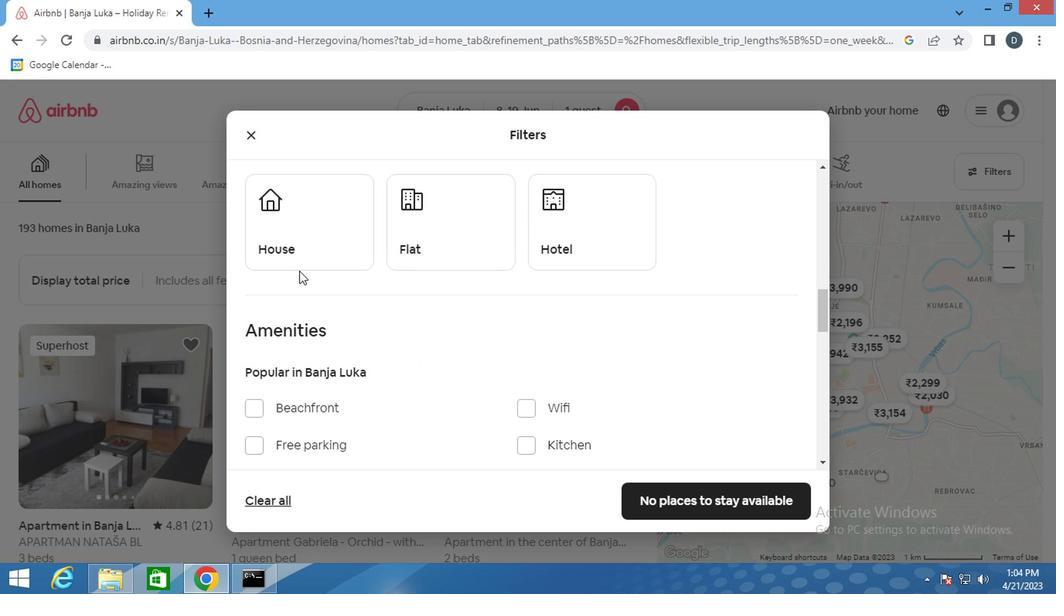 
Action: Mouse pressed left at (300, 235)
Screenshot: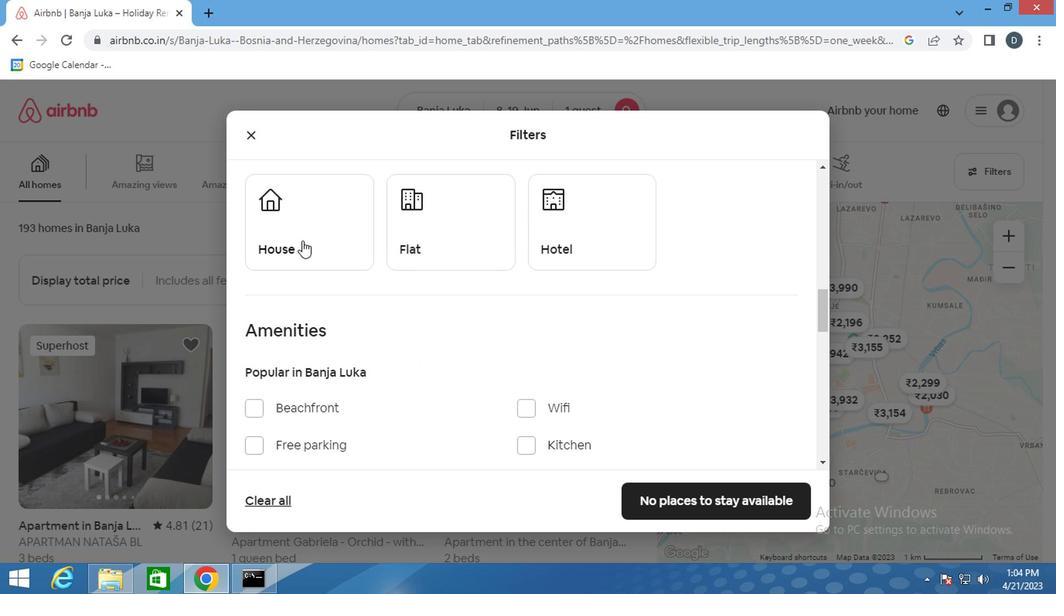 
Action: Mouse moved to (442, 234)
Screenshot: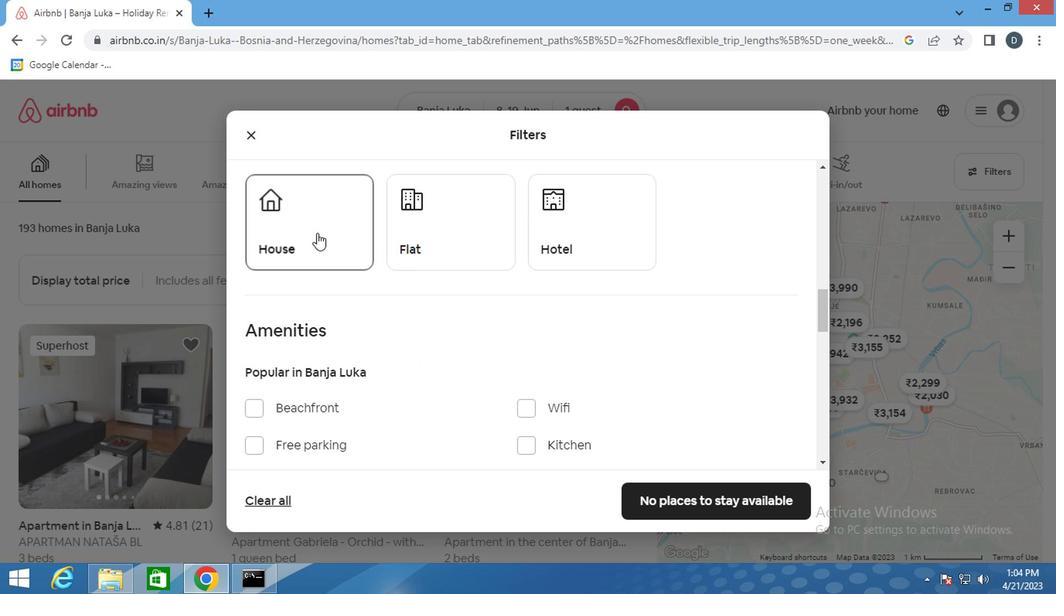 
Action: Mouse pressed left at (442, 234)
Screenshot: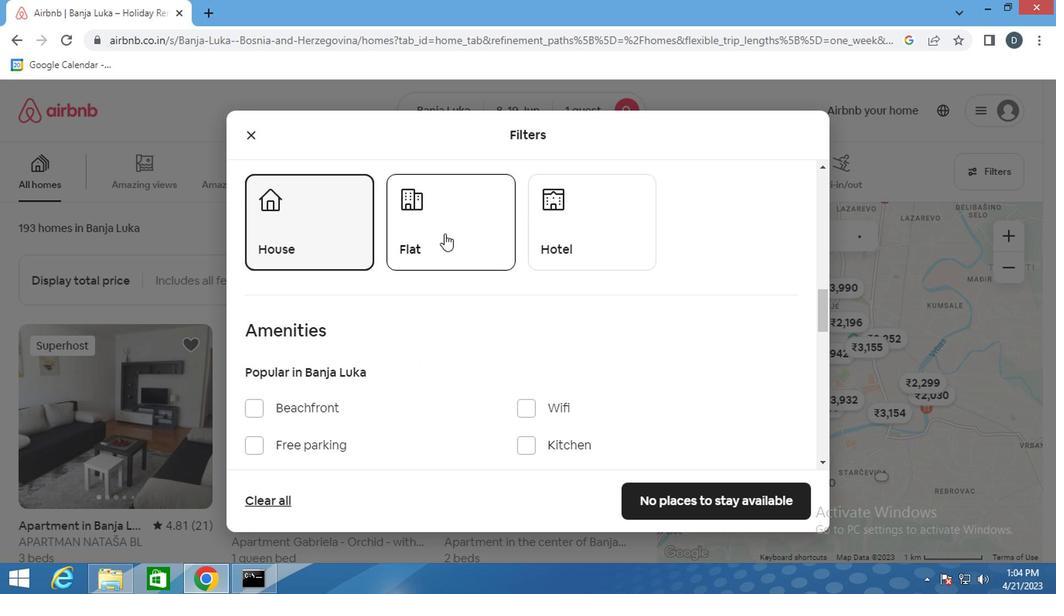 
Action: Mouse moved to (569, 249)
Screenshot: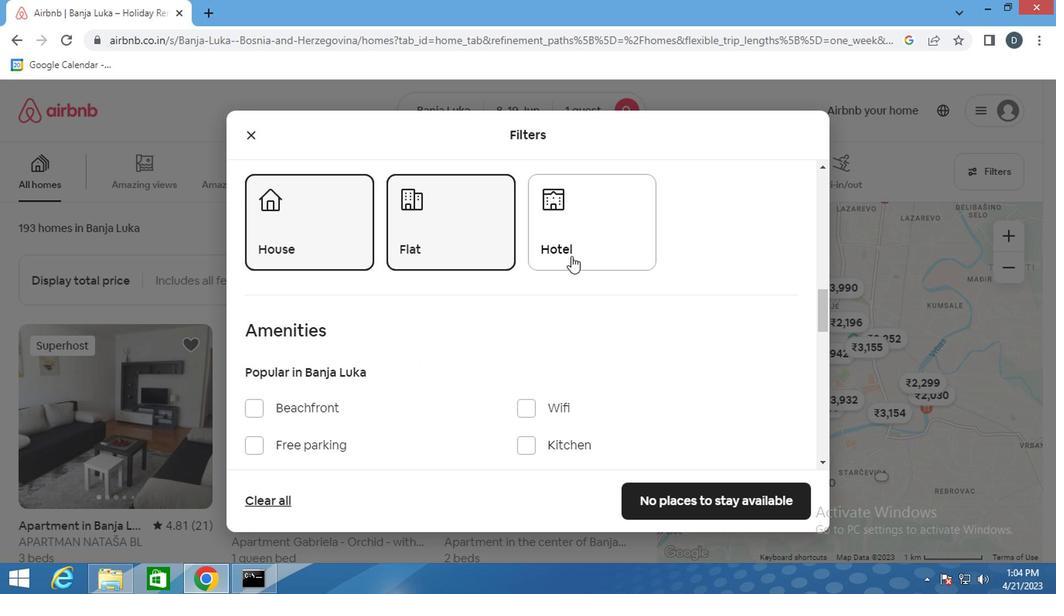 
Action: Mouse pressed left at (569, 249)
Screenshot: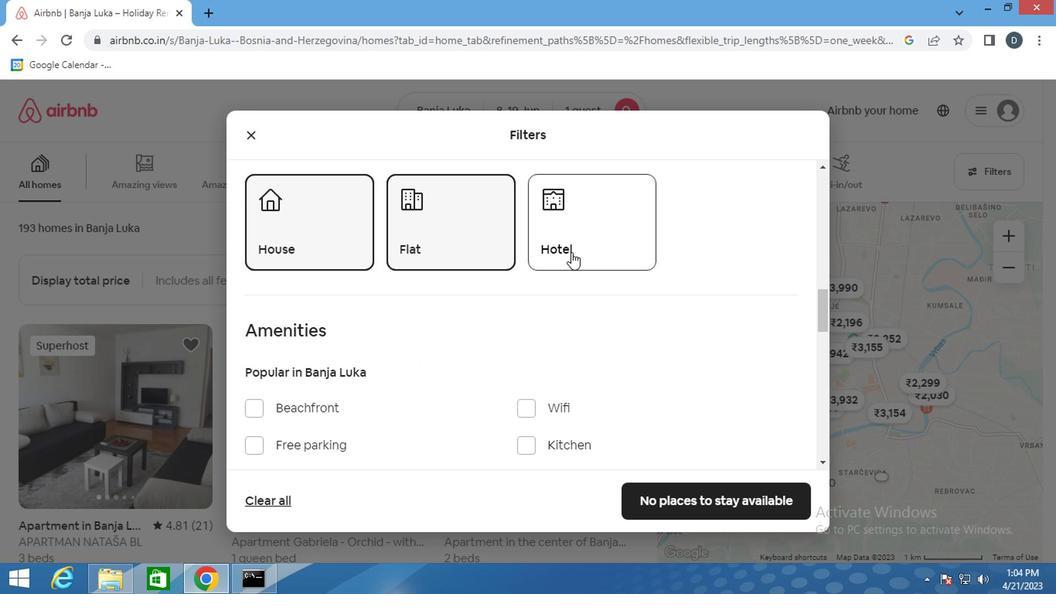 
Action: Mouse moved to (587, 330)
Screenshot: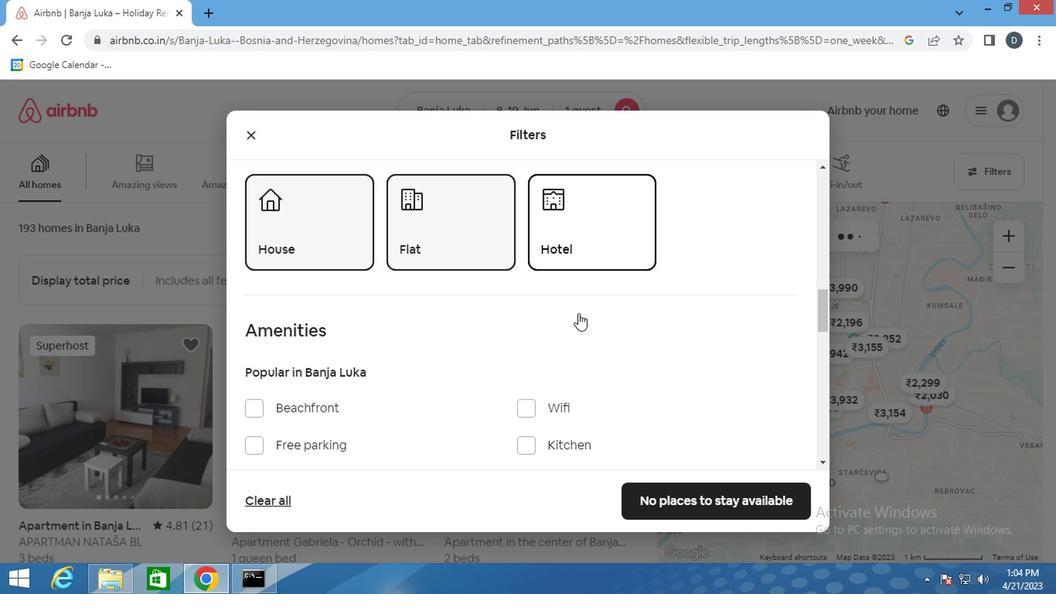 
Action: Mouse scrolled (587, 329) with delta (0, -1)
Screenshot: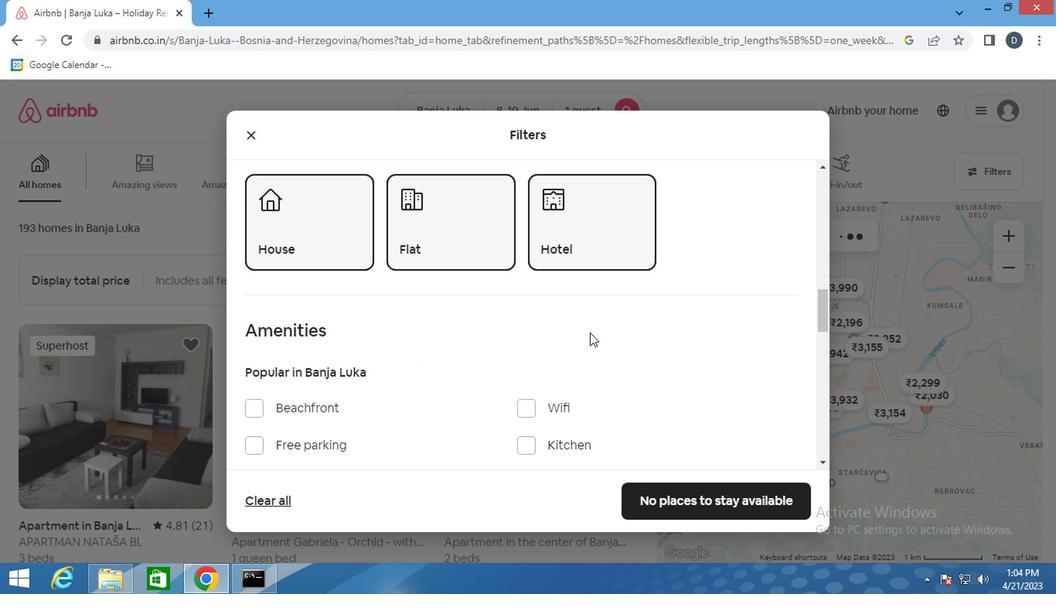 
Action: Mouse scrolled (587, 329) with delta (0, -1)
Screenshot: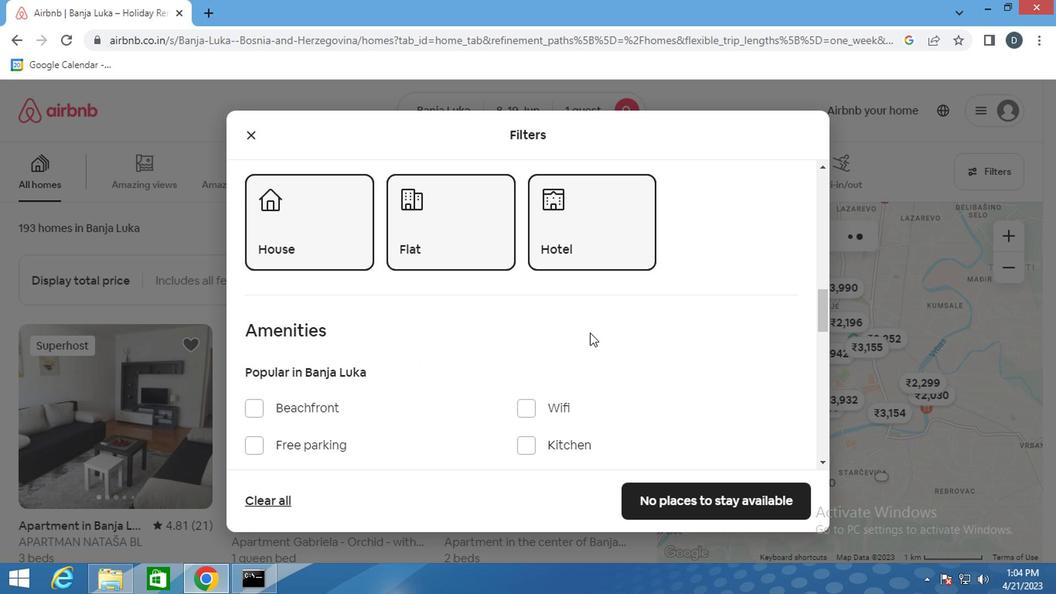 
Action: Mouse moved to (267, 358)
Screenshot: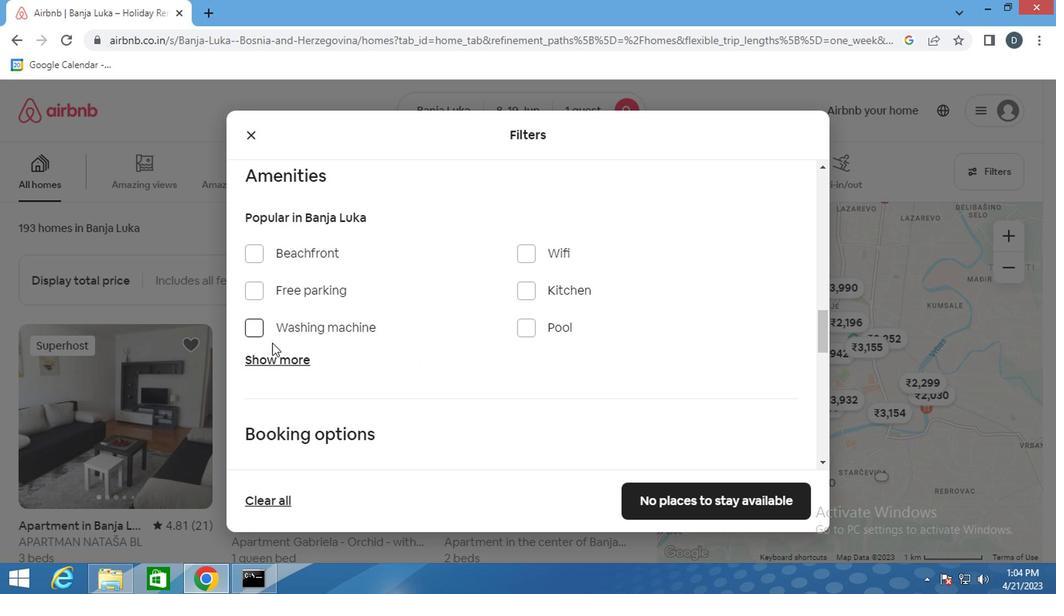 
Action: Mouse pressed left at (267, 358)
Screenshot: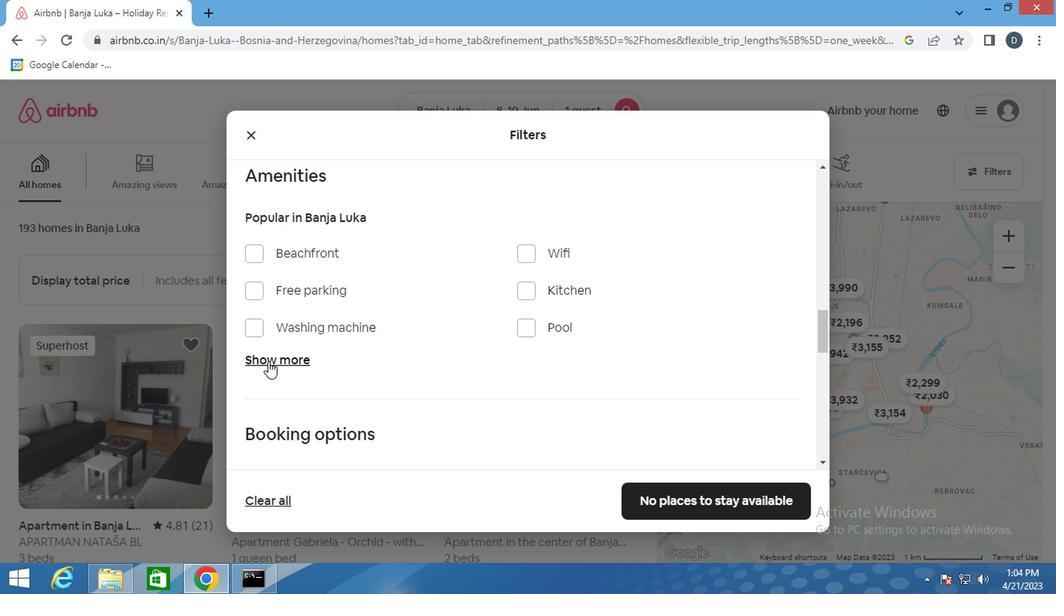 
Action: Mouse moved to (285, 346)
Screenshot: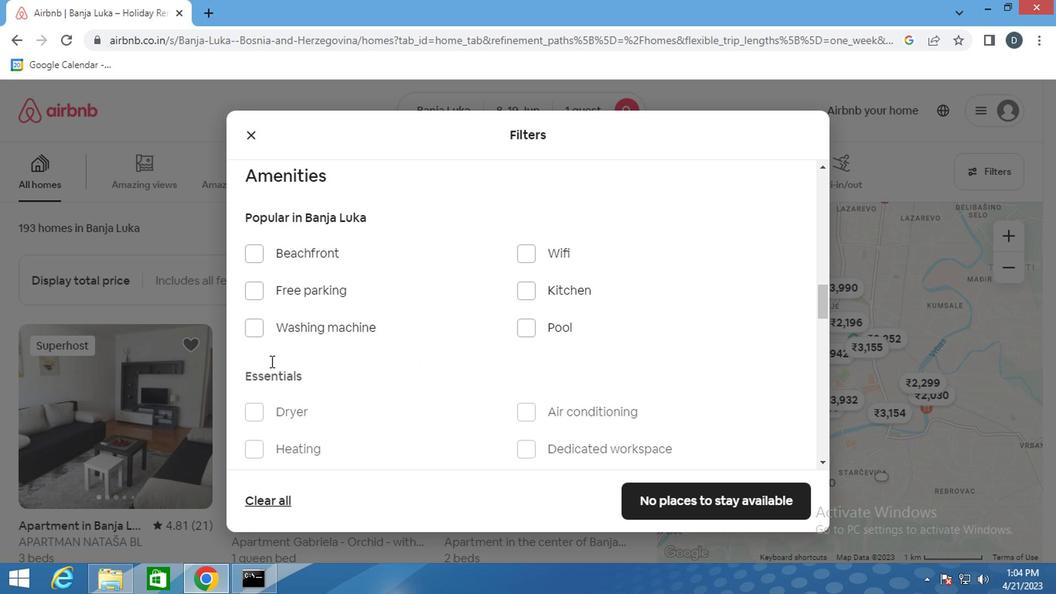
Action: Mouse scrolled (285, 345) with delta (0, -1)
Screenshot: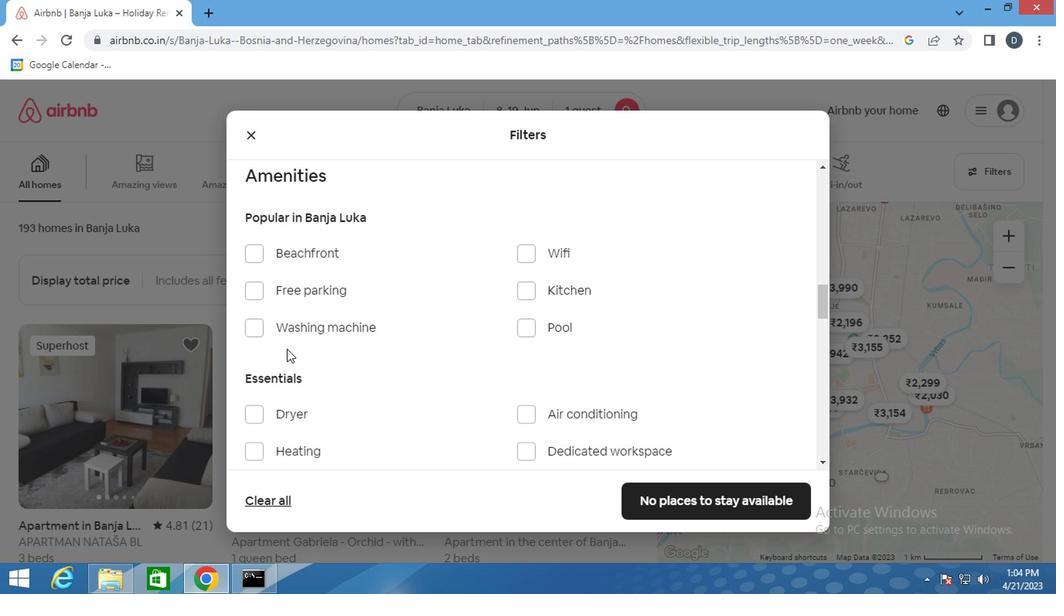 
Action: Mouse scrolled (285, 345) with delta (0, -1)
Screenshot: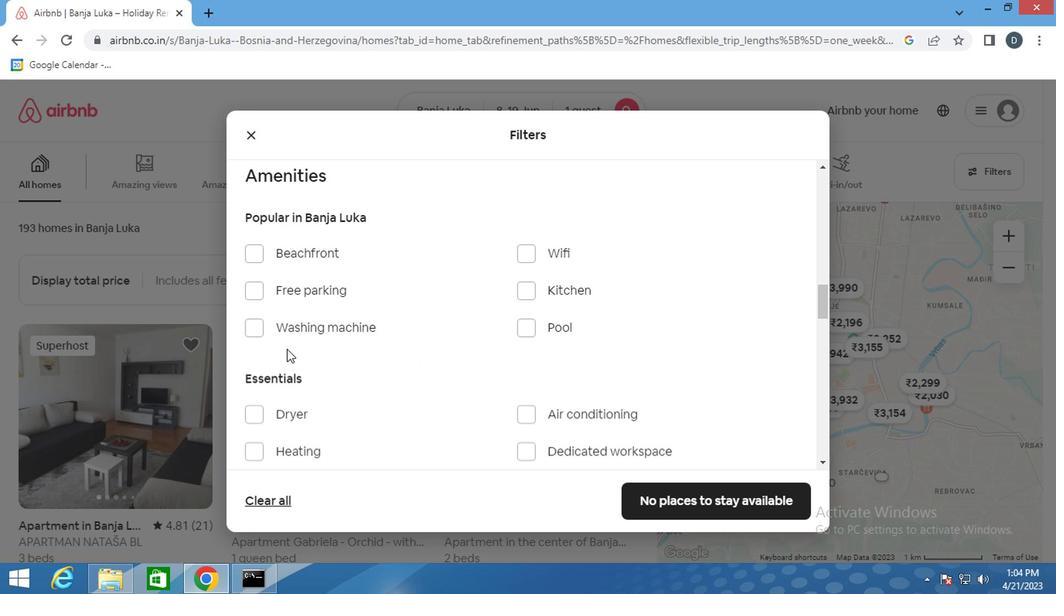 
Action: Mouse moved to (290, 290)
Screenshot: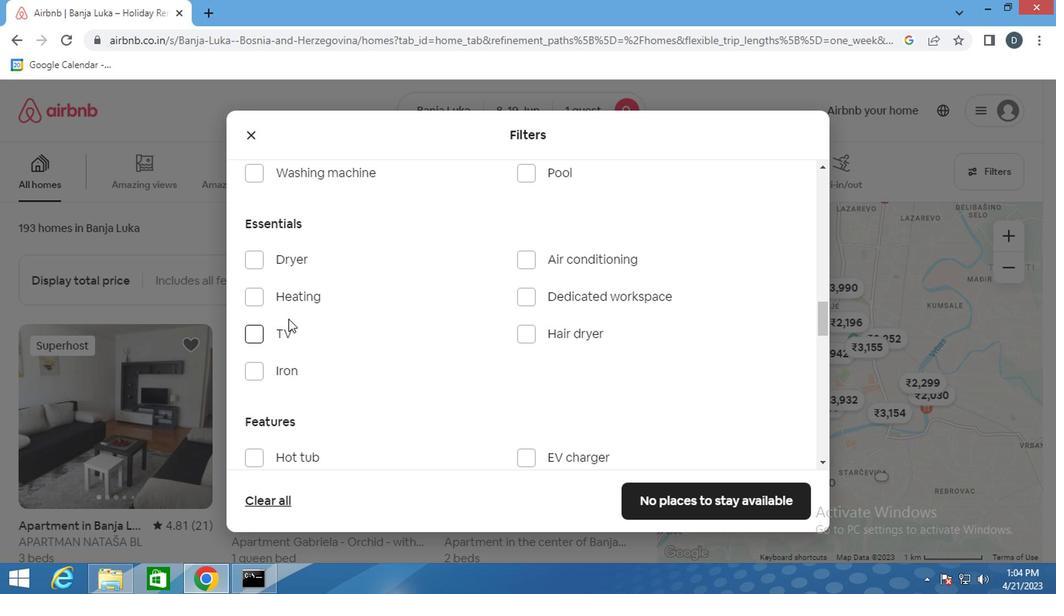 
Action: Mouse pressed left at (290, 290)
Screenshot: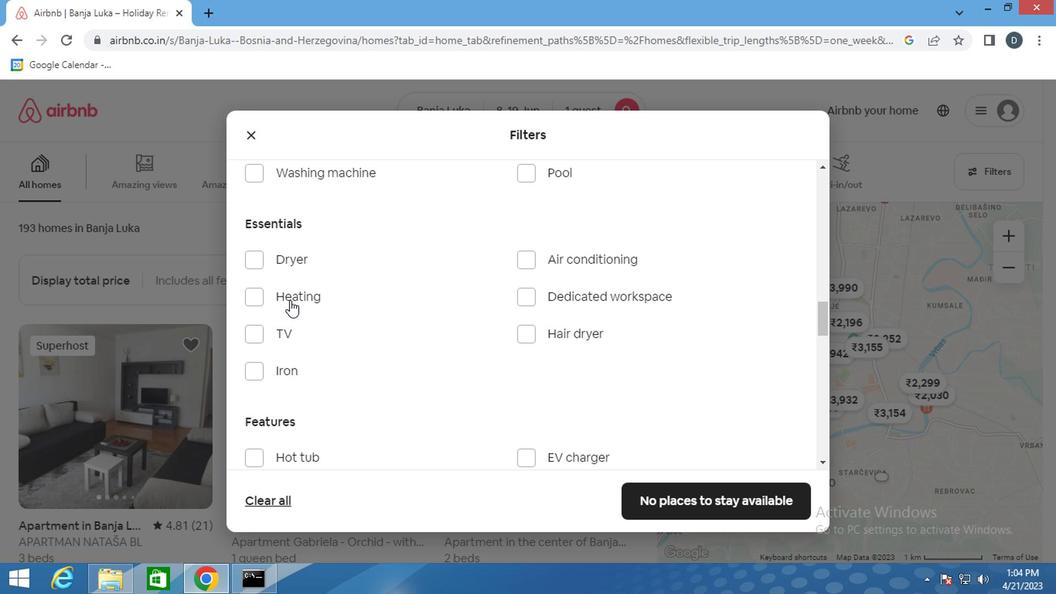 
Action: Mouse moved to (407, 353)
Screenshot: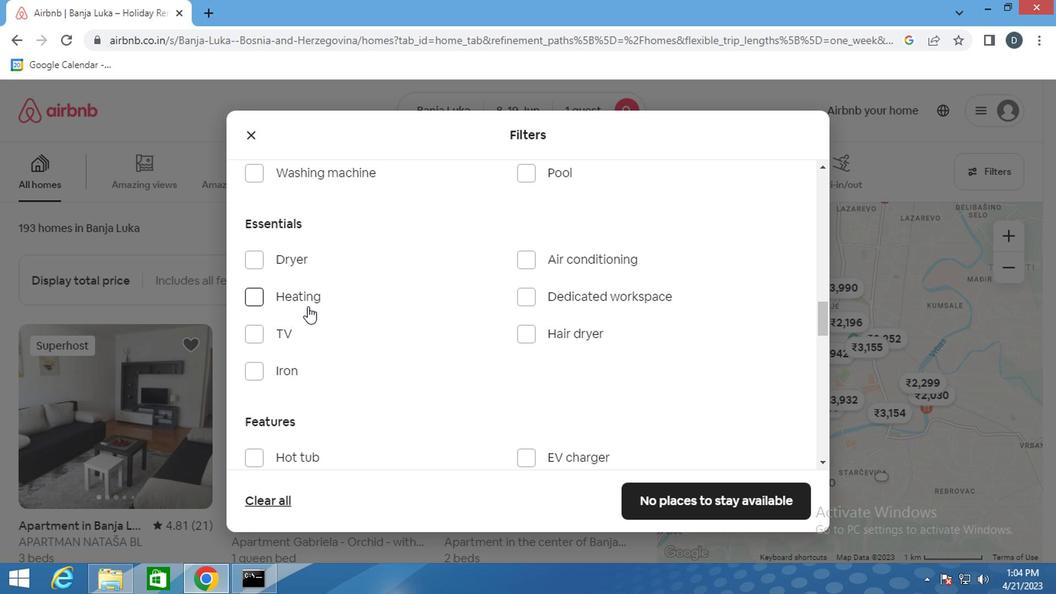 
Action: Mouse scrolled (407, 352) with delta (0, 0)
Screenshot: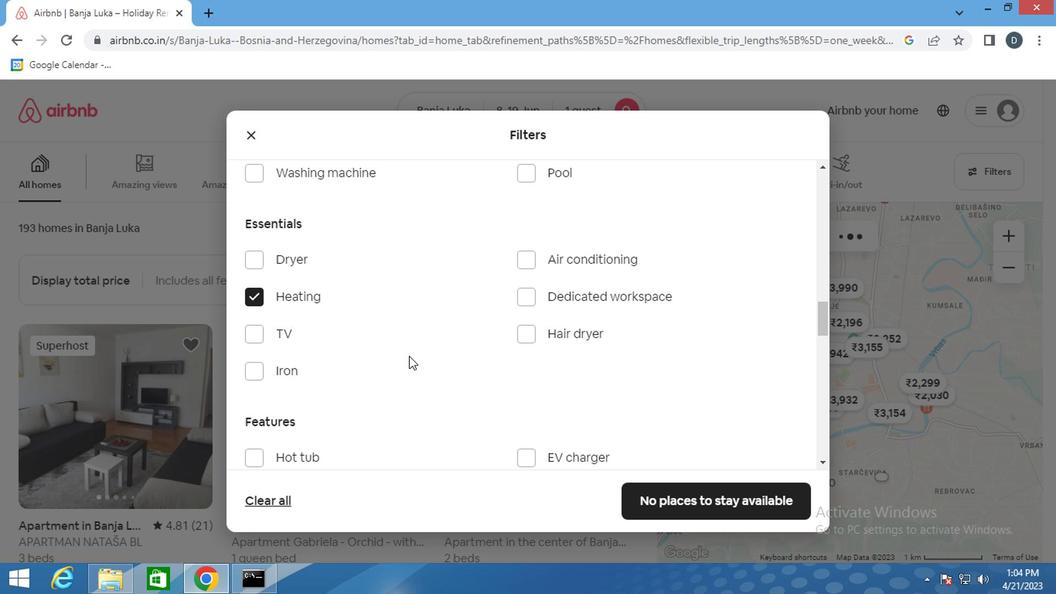 
Action: Mouse scrolled (407, 352) with delta (0, 0)
Screenshot: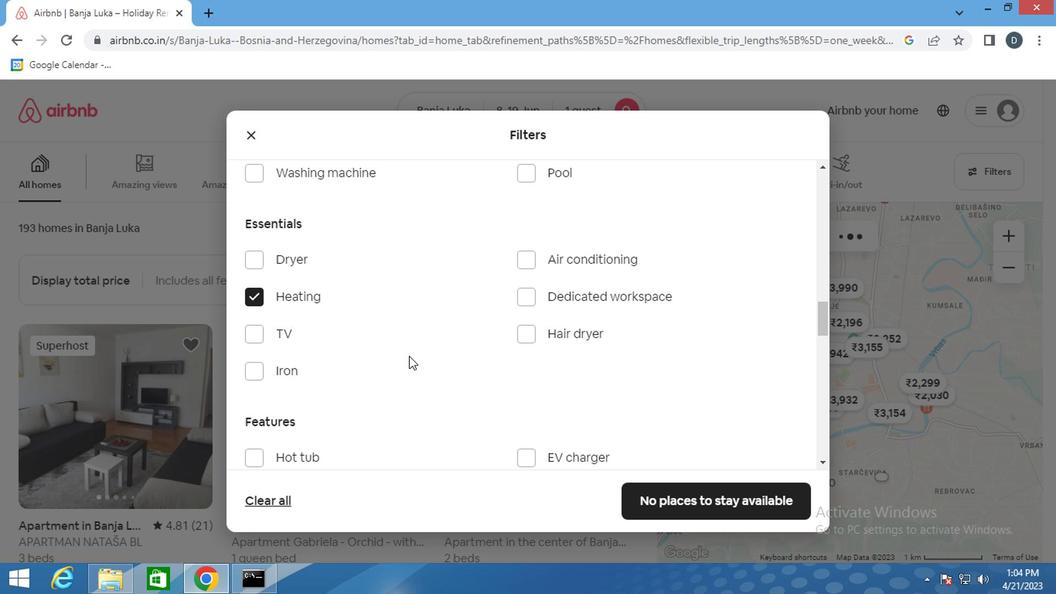 
Action: Mouse scrolled (407, 352) with delta (0, 0)
Screenshot: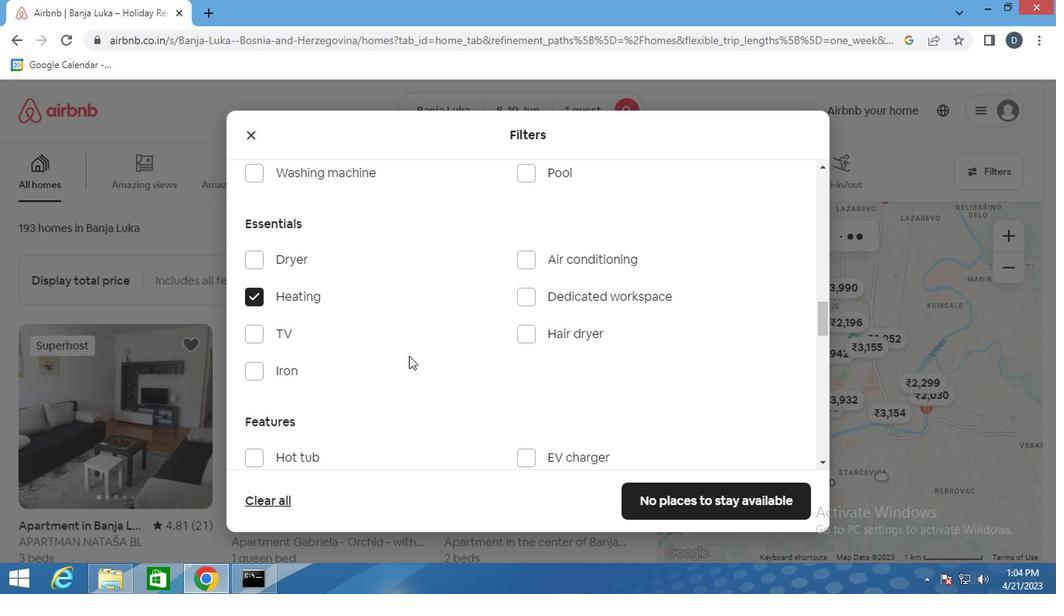 
Action: Mouse scrolled (407, 352) with delta (0, 0)
Screenshot: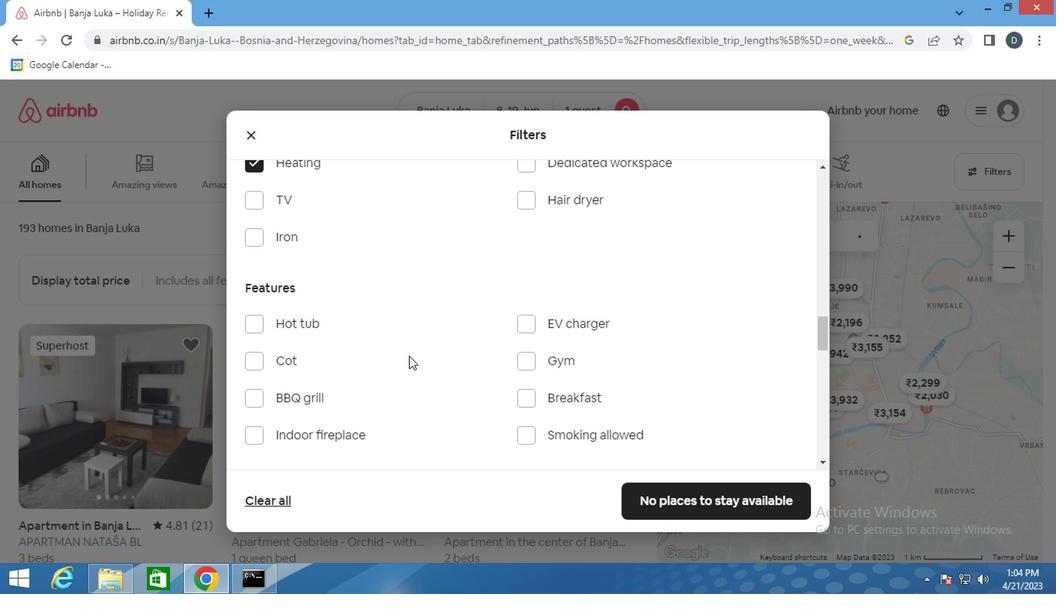 
Action: Mouse moved to (407, 345)
Screenshot: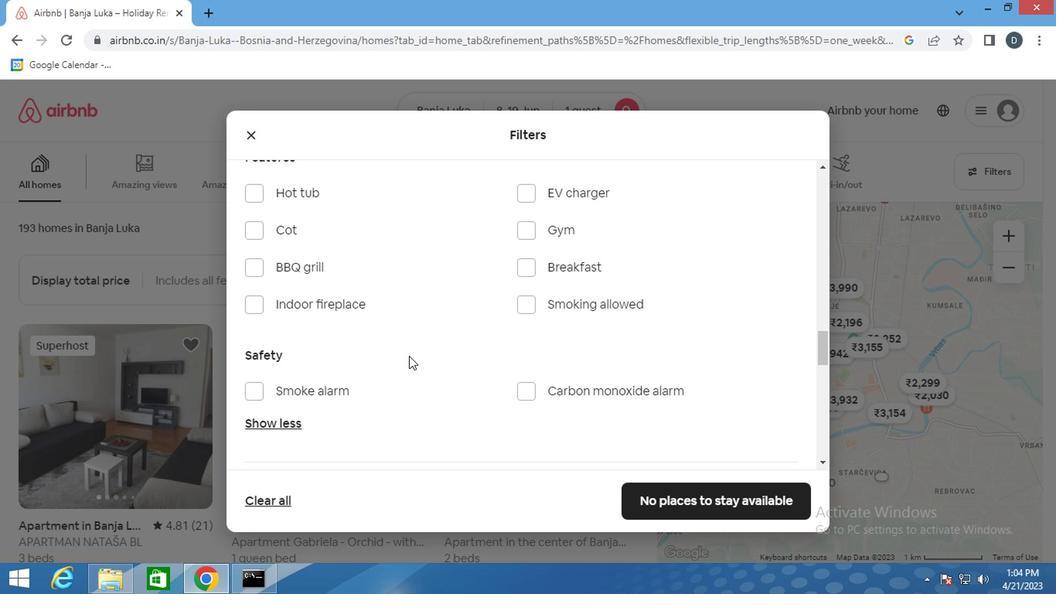 
Action: Mouse scrolled (407, 344) with delta (0, 0)
Screenshot: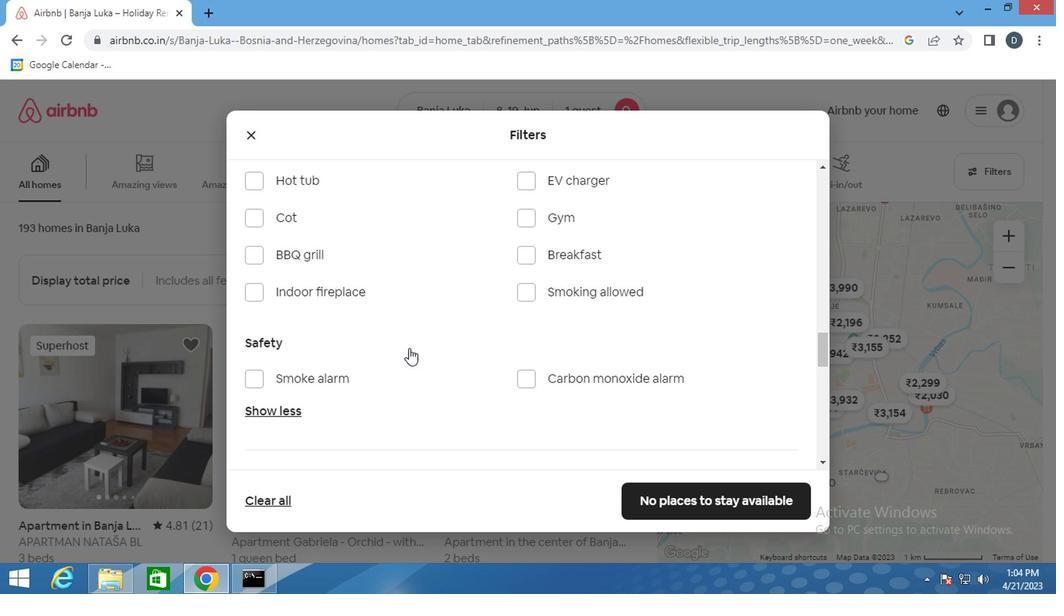 
Action: Mouse scrolled (407, 344) with delta (0, 0)
Screenshot: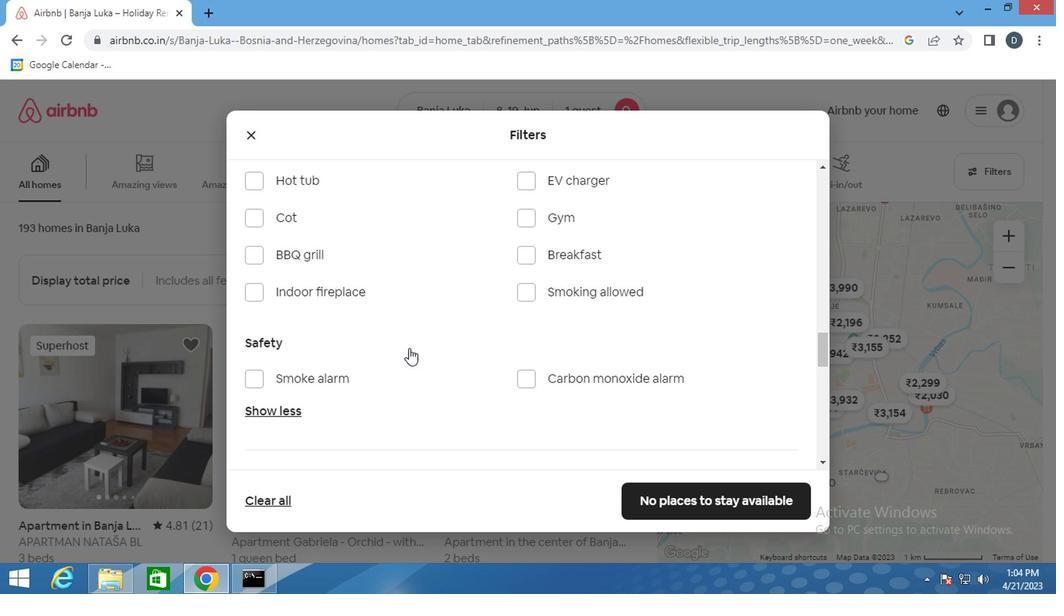 
Action: Mouse scrolled (407, 344) with delta (0, 0)
Screenshot: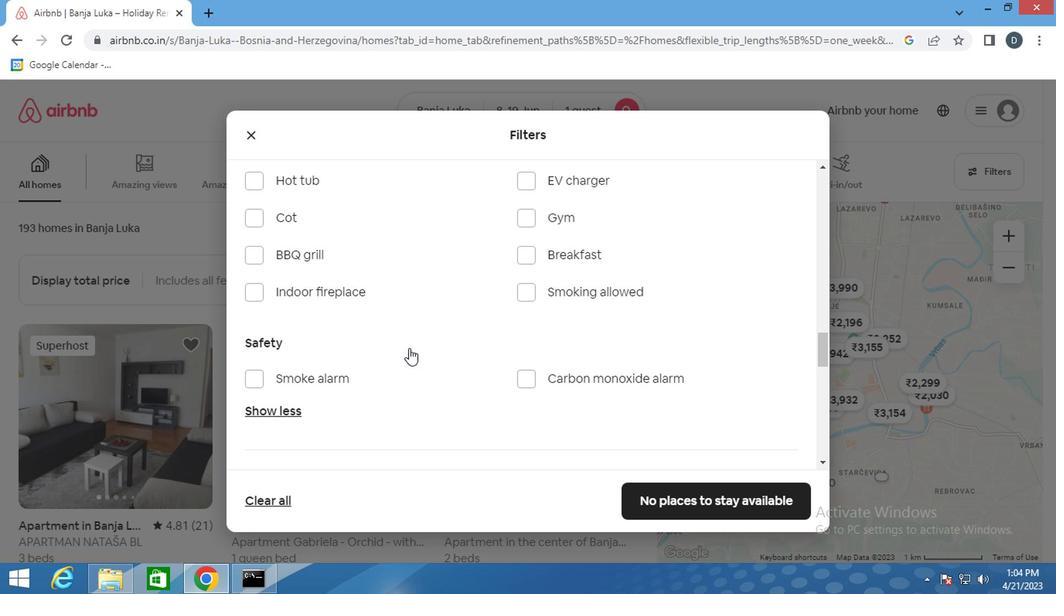 
Action: Mouse moved to (762, 322)
Screenshot: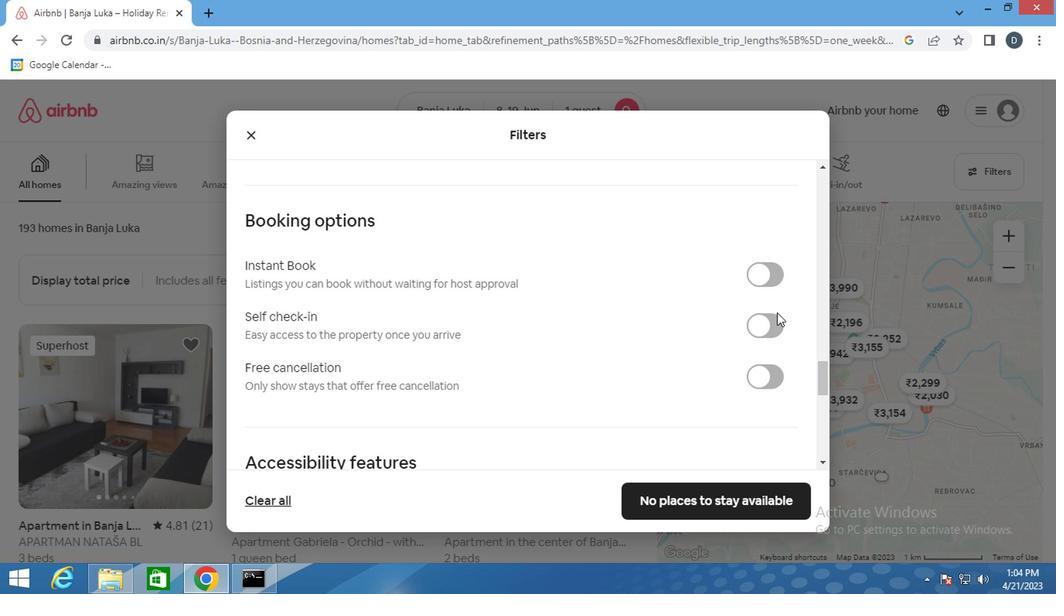 
Action: Mouse pressed left at (762, 322)
Screenshot: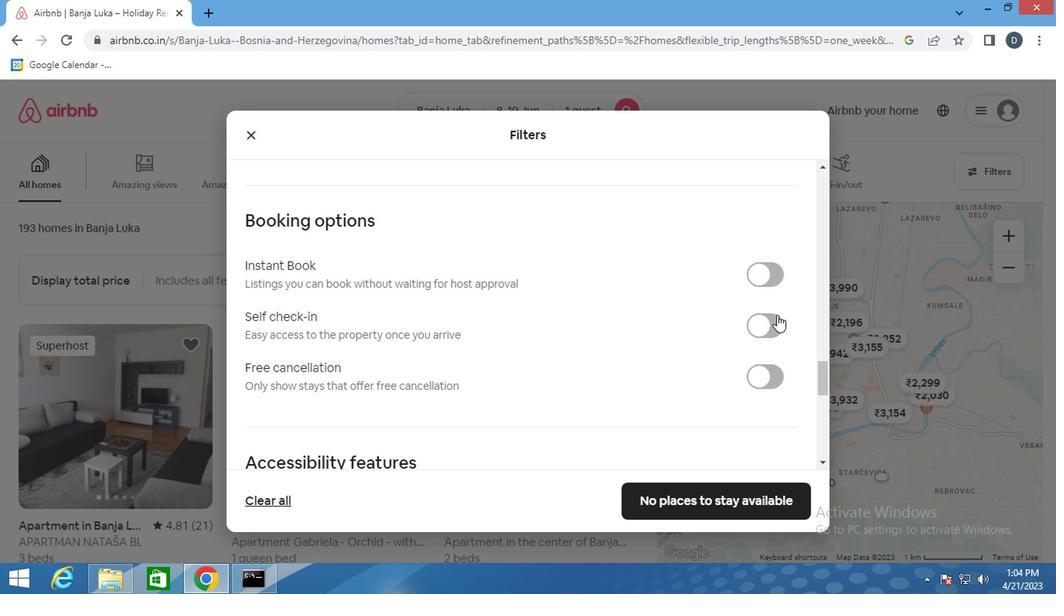 
Action: Mouse moved to (626, 333)
Screenshot: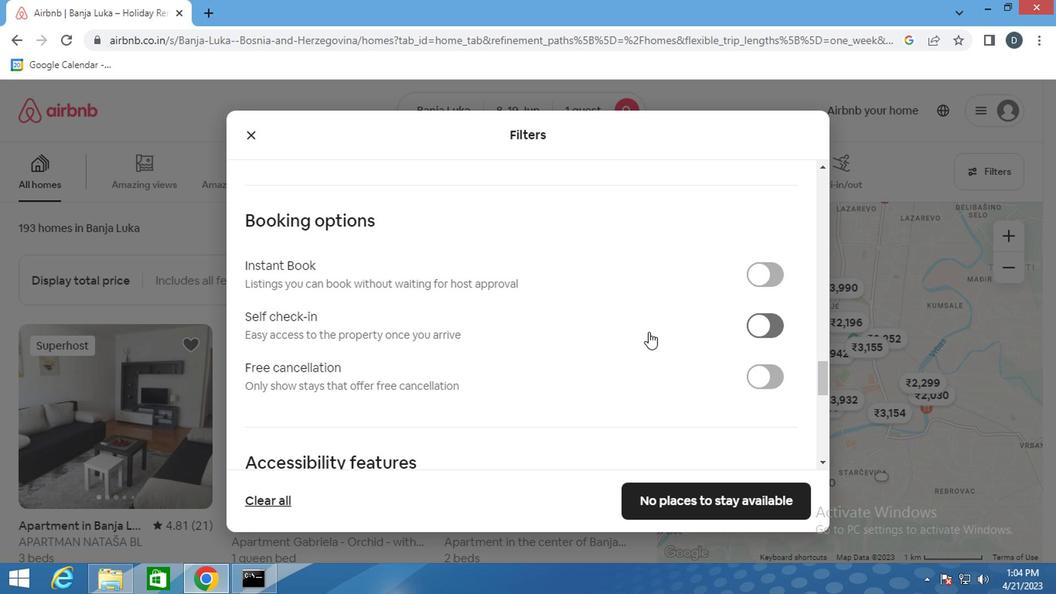 
Action: Mouse scrolled (626, 332) with delta (0, 0)
Screenshot: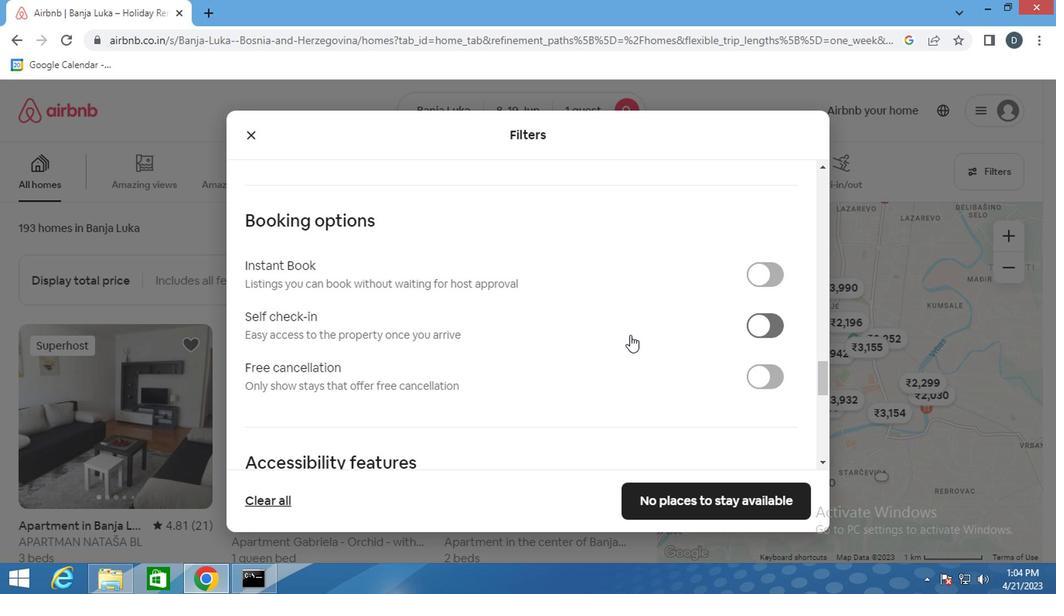 
Action: Mouse scrolled (626, 332) with delta (0, 0)
Screenshot: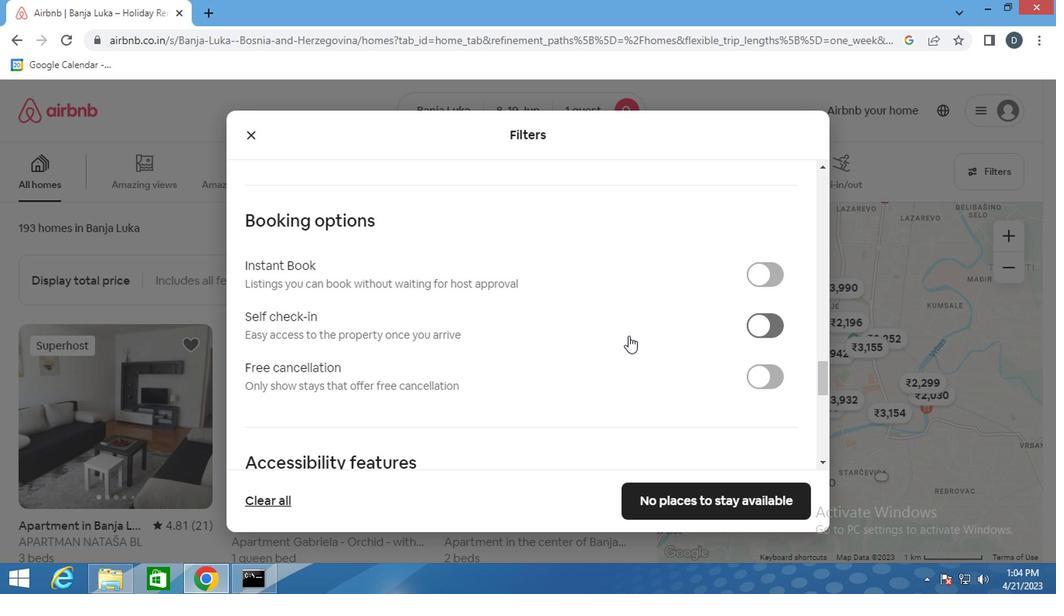 
Action: Mouse scrolled (626, 332) with delta (0, 0)
Screenshot: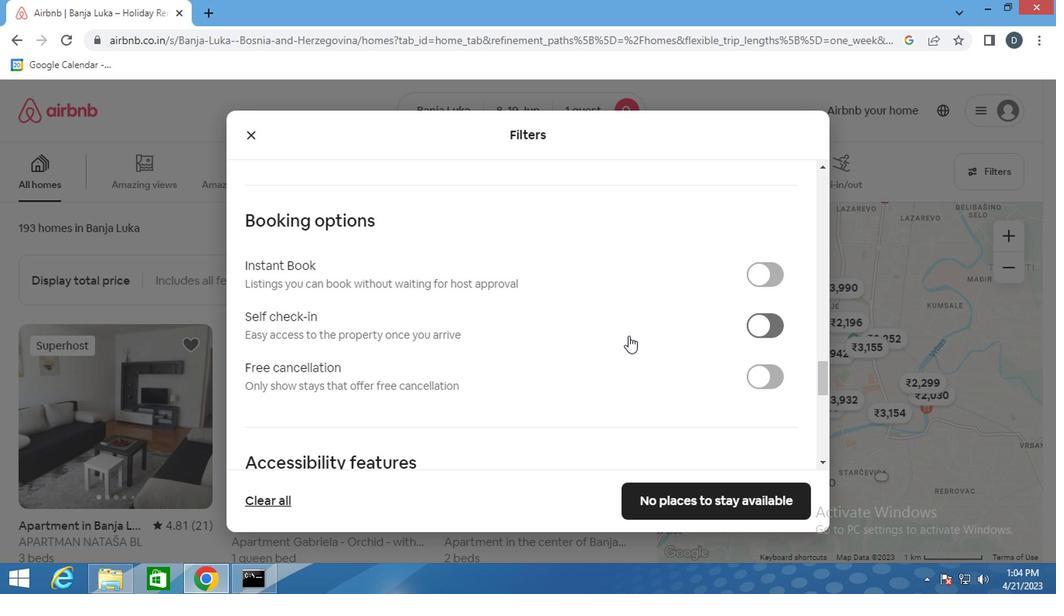 
Action: Mouse scrolled (626, 332) with delta (0, 0)
Screenshot: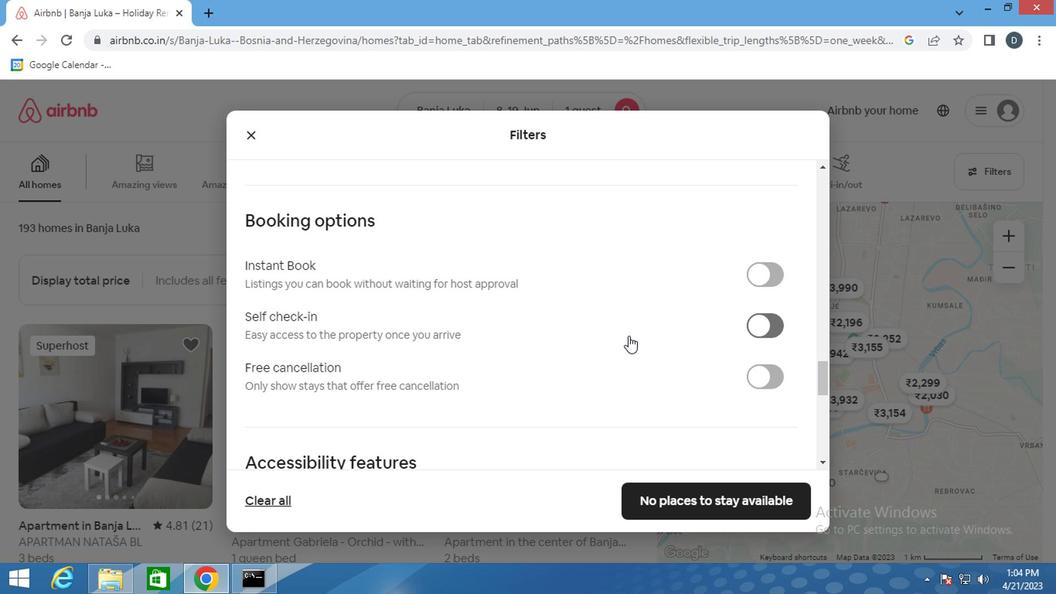 
Action: Mouse scrolled (626, 332) with delta (0, 0)
Screenshot: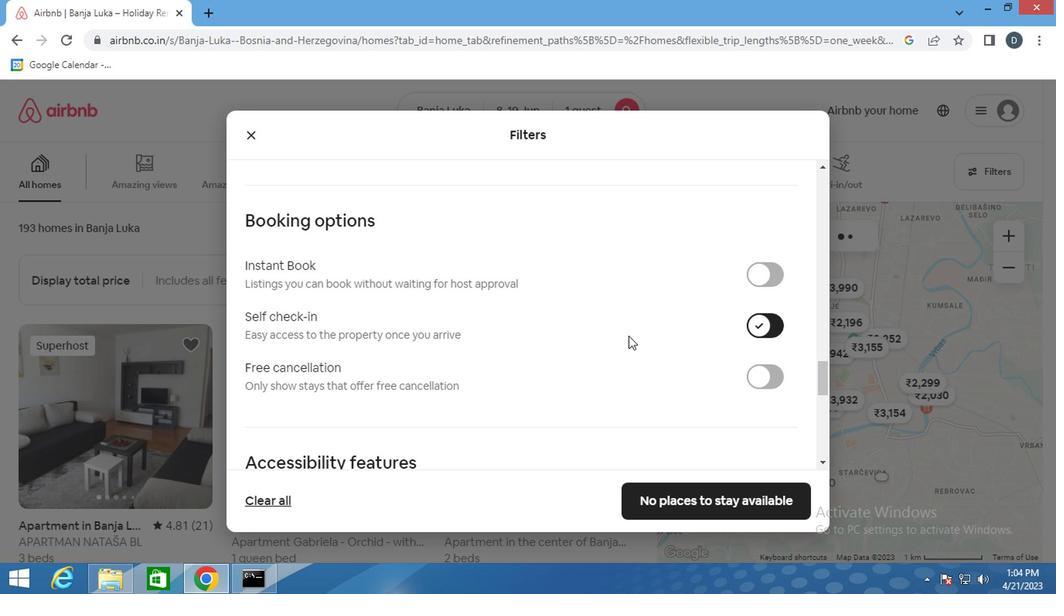 
Action: Mouse moved to (602, 333)
Screenshot: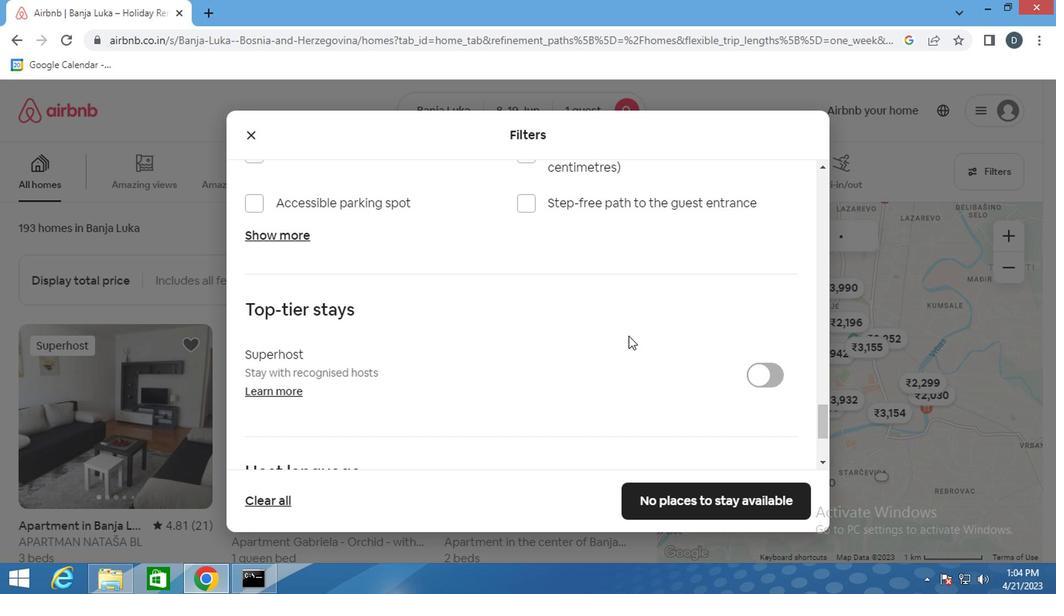 
Action: Mouse scrolled (602, 332) with delta (0, 0)
Screenshot: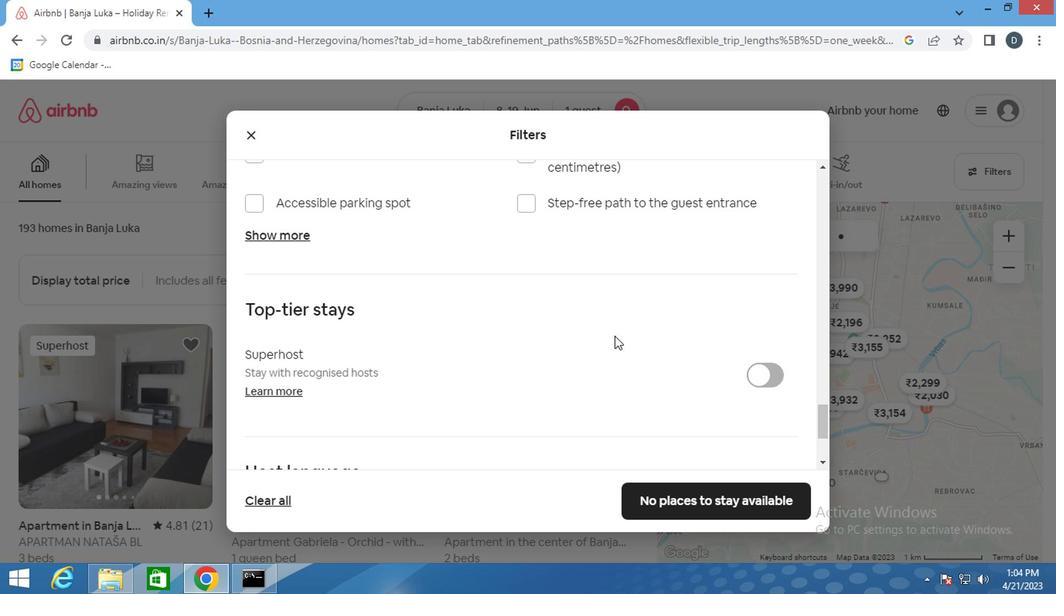 
Action: Mouse scrolled (602, 332) with delta (0, 0)
Screenshot: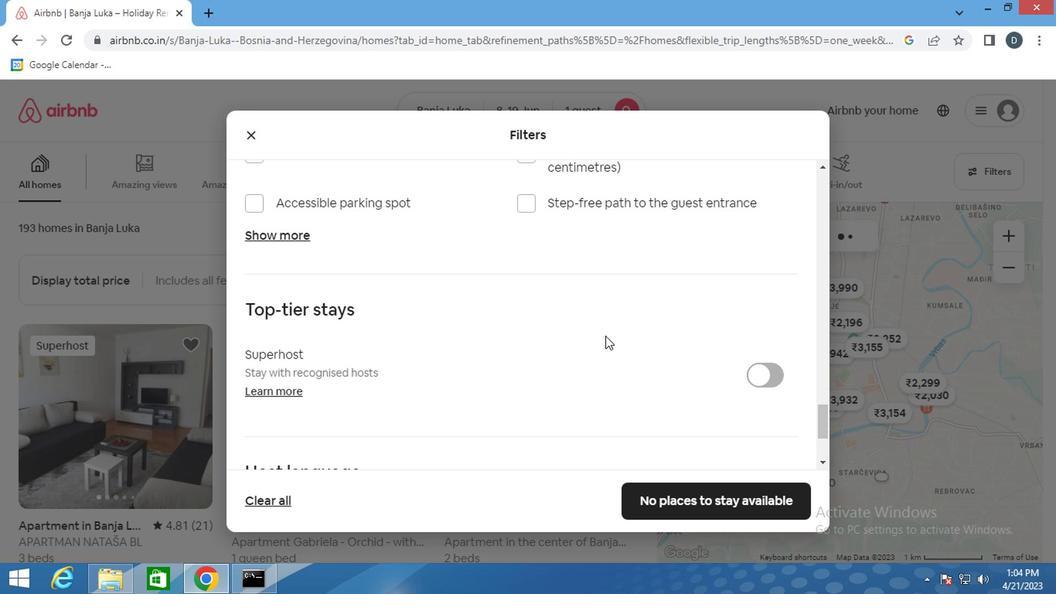 
Action: Mouse scrolled (602, 332) with delta (0, 0)
Screenshot: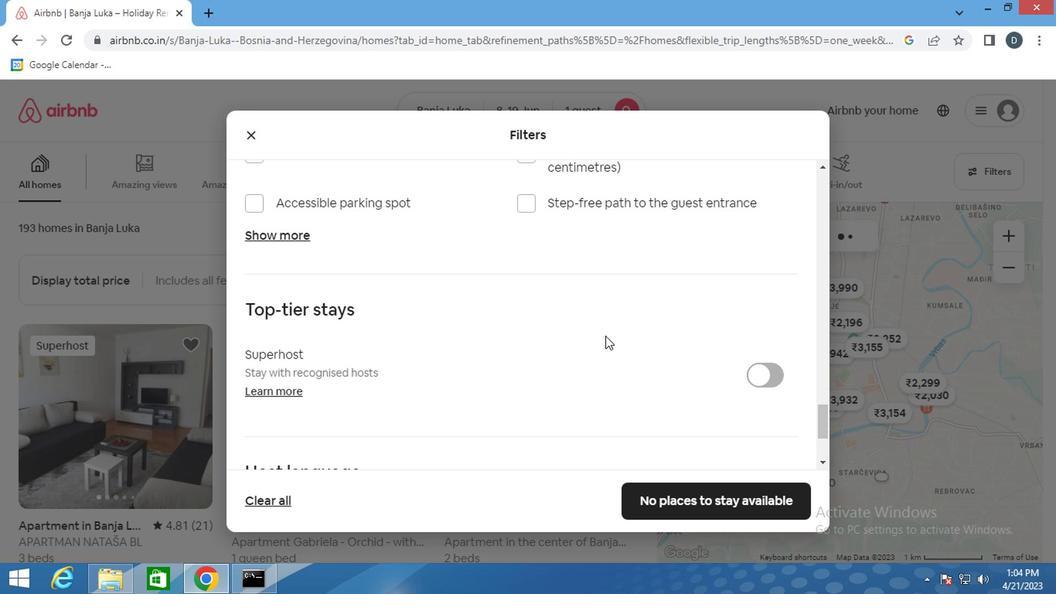 
Action: Mouse scrolled (602, 332) with delta (0, 0)
Screenshot: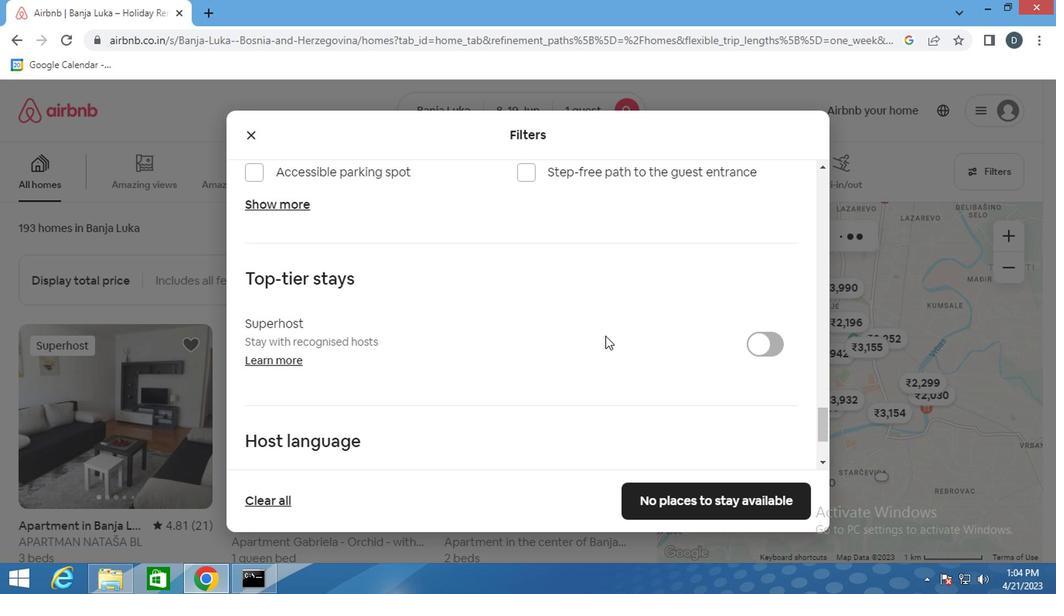 
Action: Mouse scrolled (602, 332) with delta (0, 0)
Screenshot: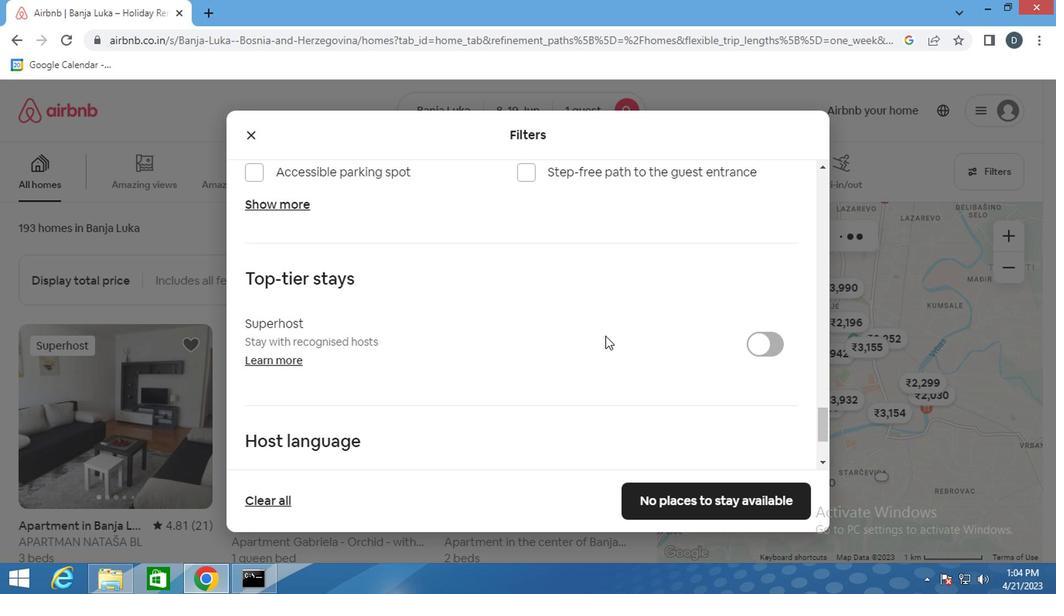 
Action: Mouse scrolled (602, 332) with delta (0, 0)
Screenshot: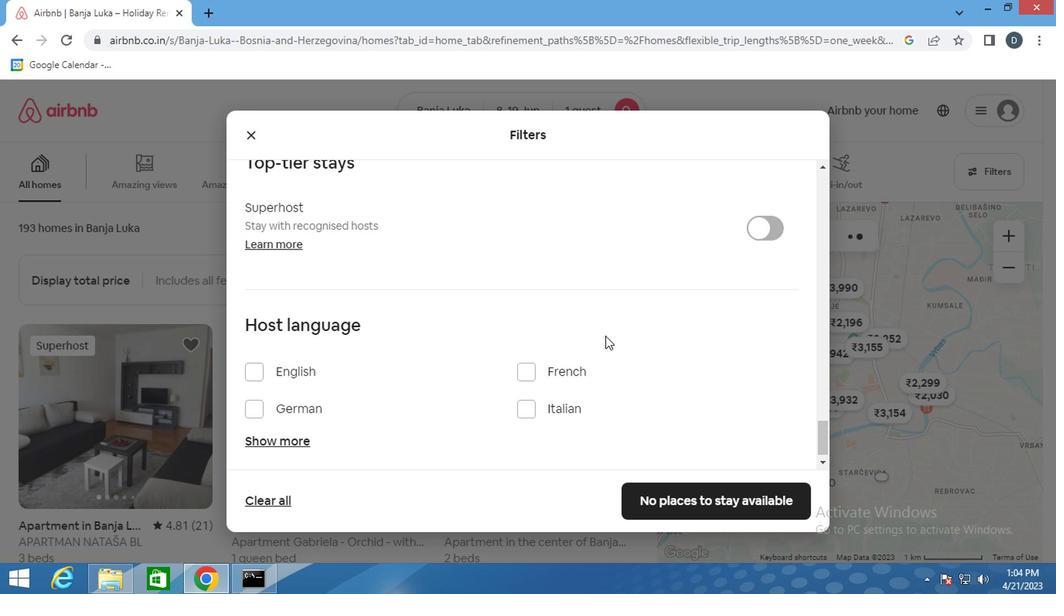 
Action: Mouse moved to (298, 357)
Screenshot: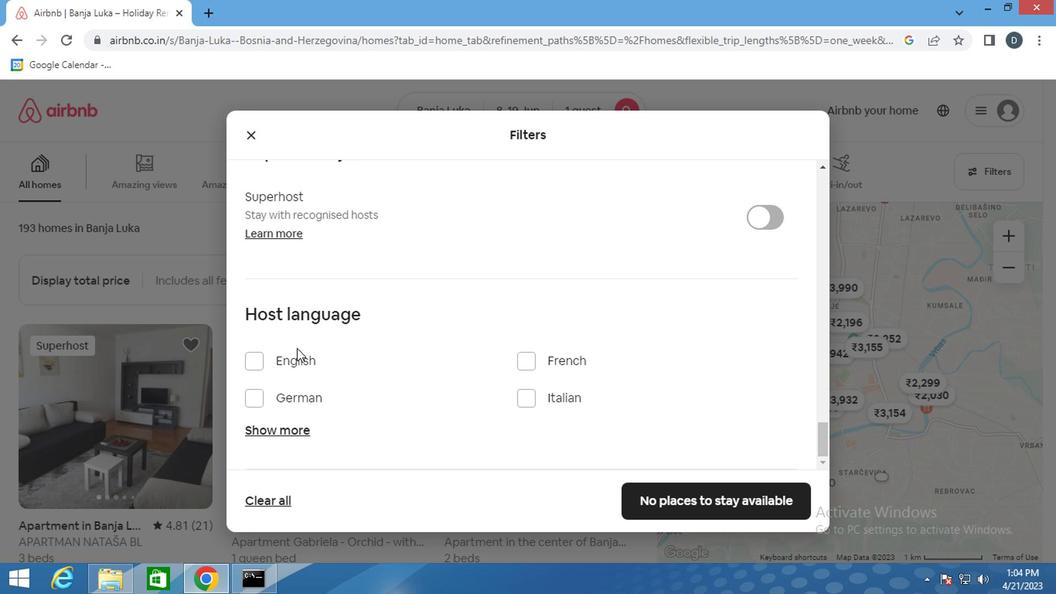 
Action: Mouse pressed left at (298, 357)
Screenshot: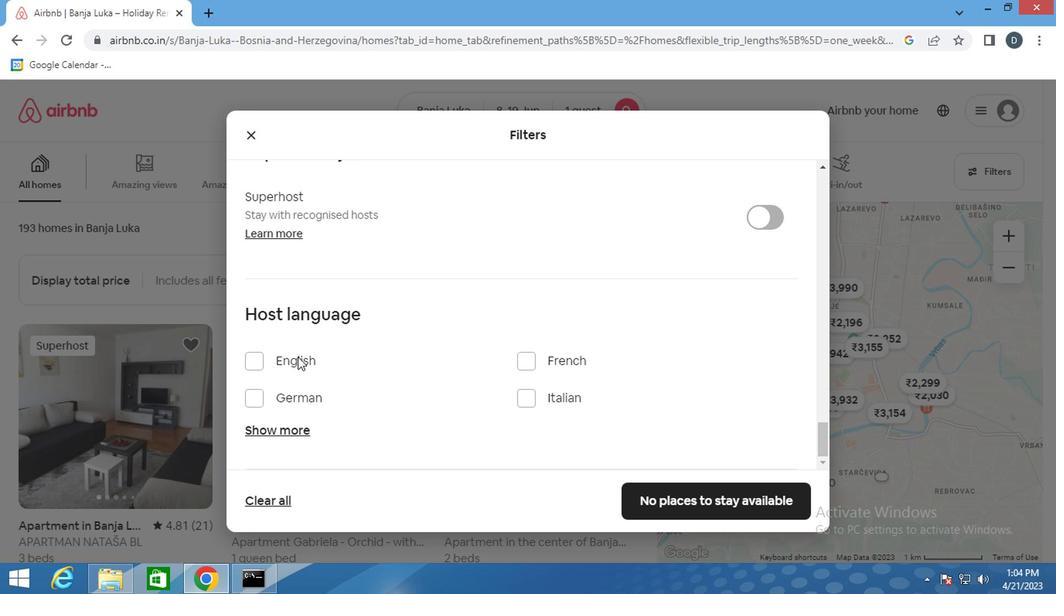 
Action: Mouse moved to (714, 489)
Screenshot: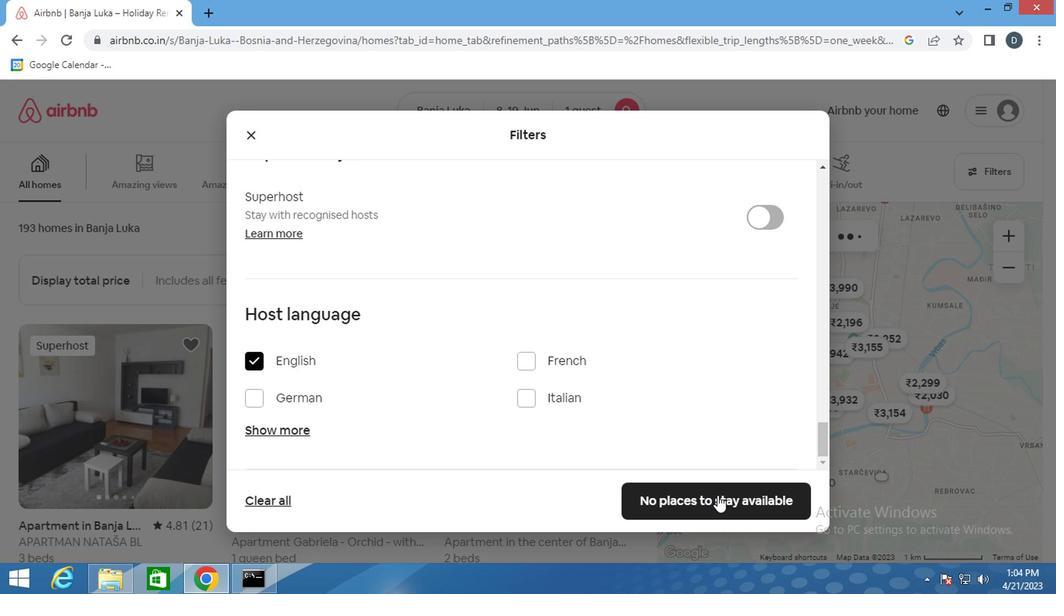 
Action: Mouse pressed left at (714, 489)
Screenshot: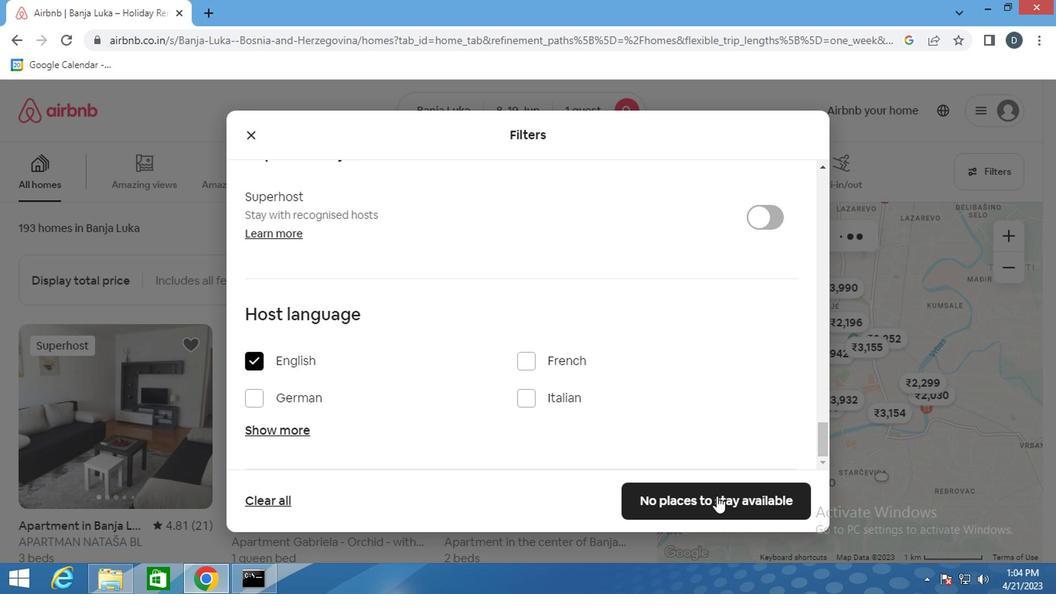 
Action: Mouse moved to (613, 210)
Screenshot: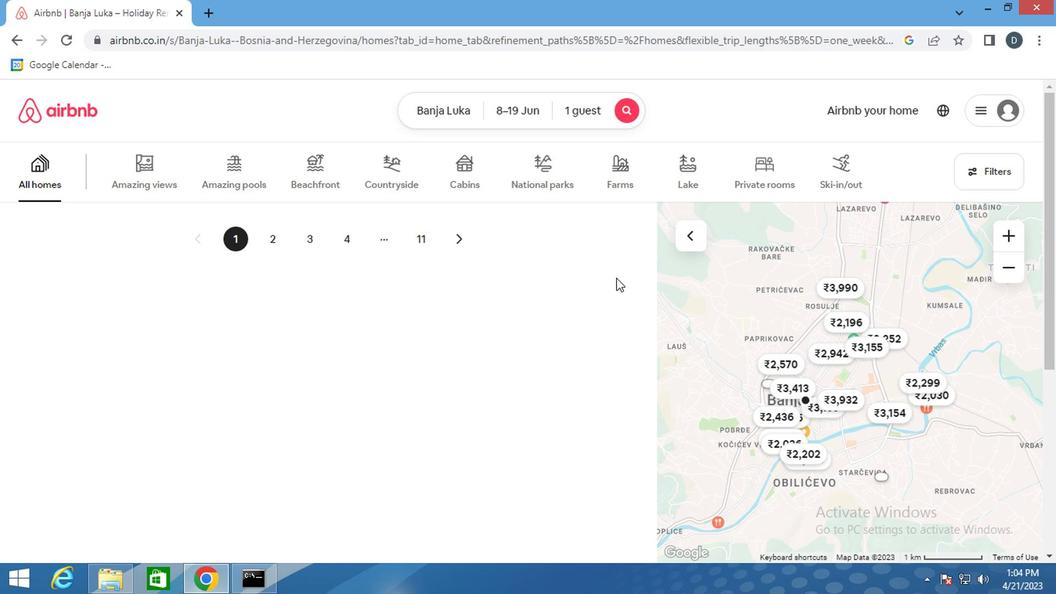 
